 Task: Create a due date automation trigger when advanced on, on the monday before a card is due add fields without custom field "Resume" set to a number lower or equal to 1 and greater or equal to 10 at 11:00 AM.
Action: Mouse moved to (558, 295)
Screenshot: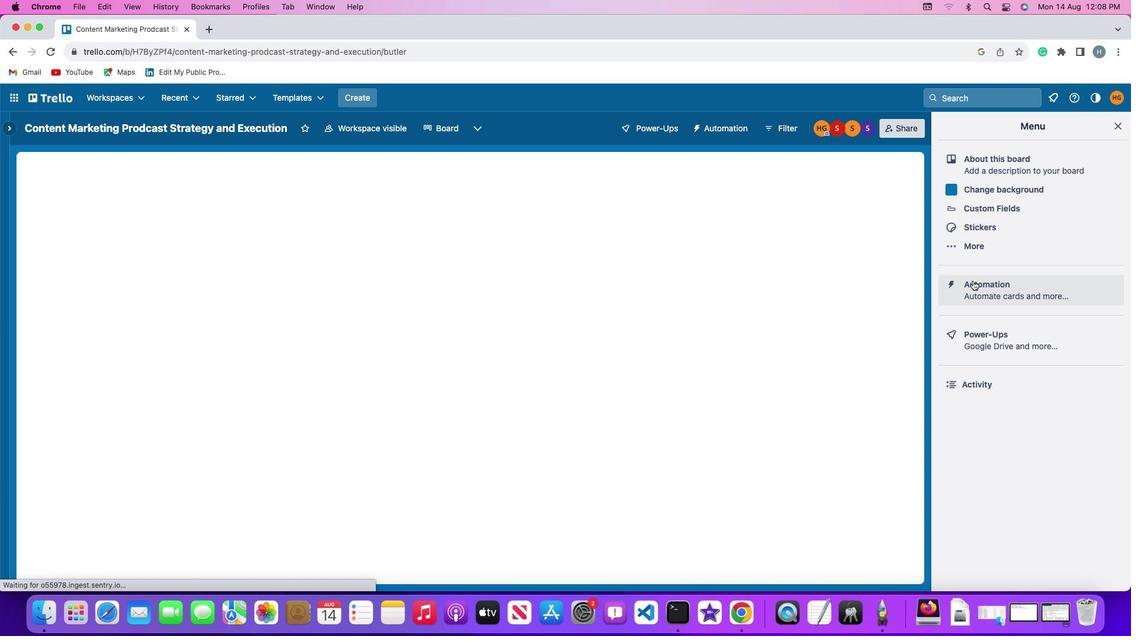 
Action: Mouse pressed left at (558, 295)
Screenshot: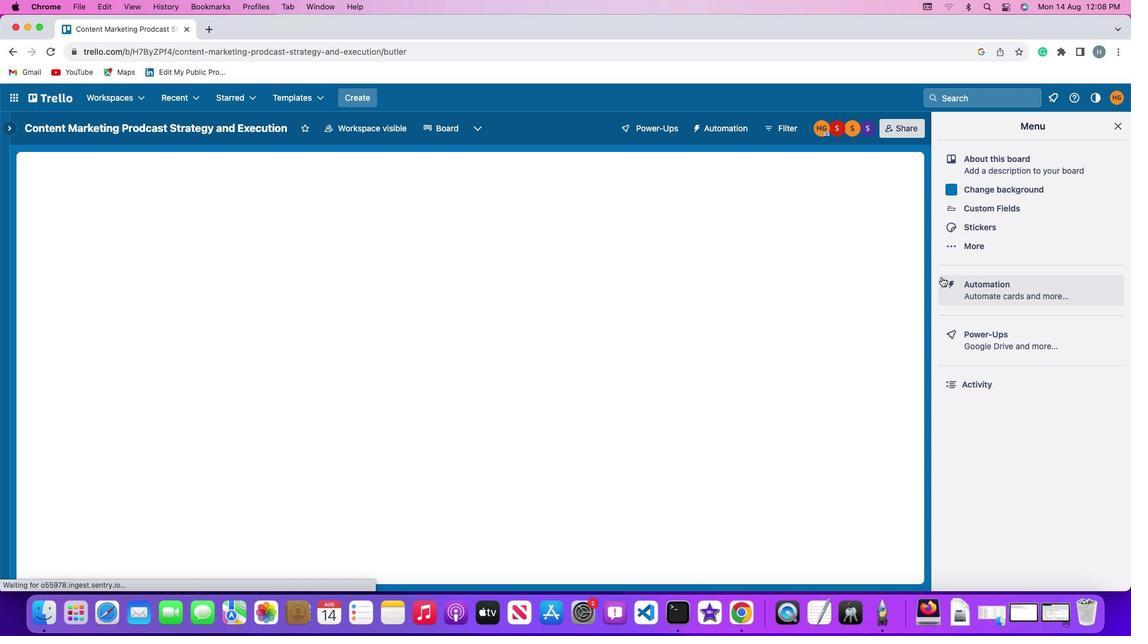 
Action: Mouse moved to (558, 295)
Screenshot: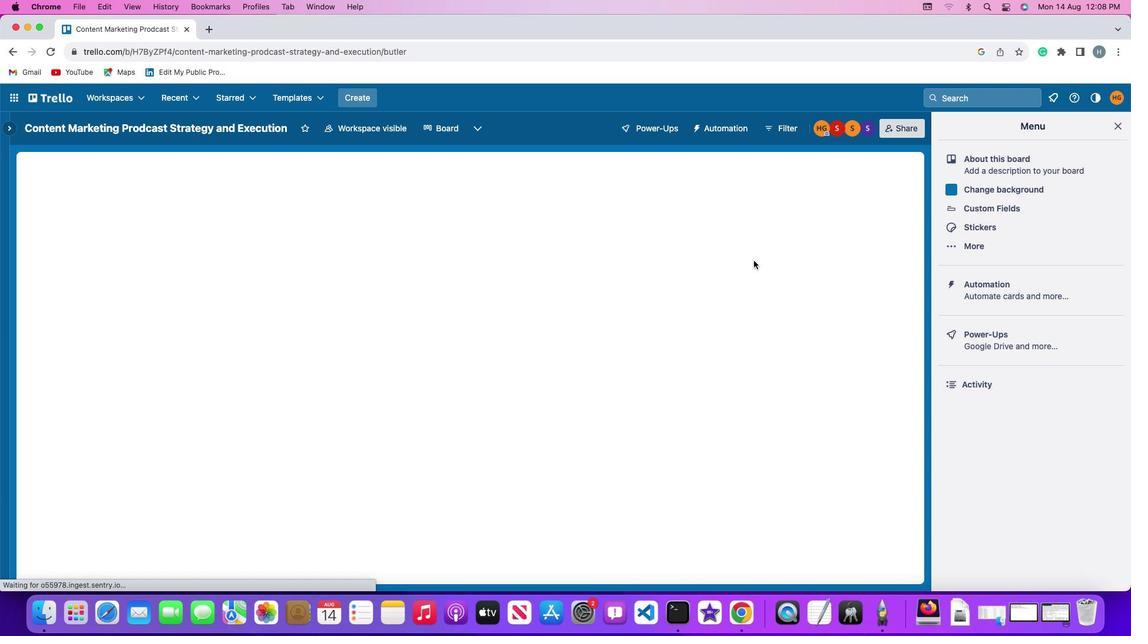 
Action: Mouse pressed left at (558, 295)
Screenshot: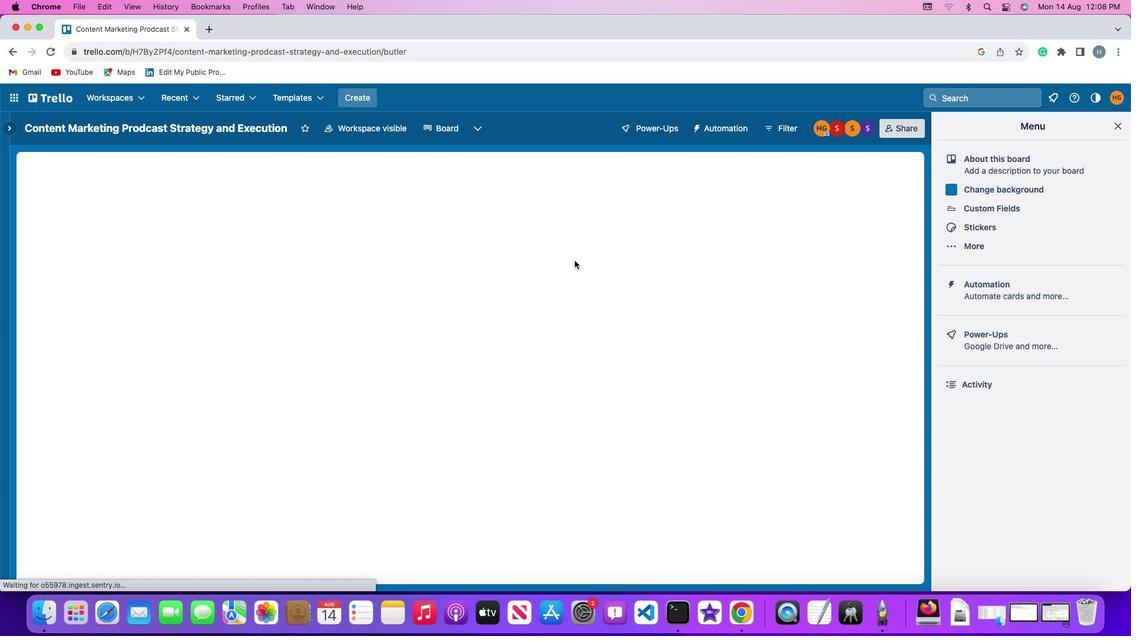 
Action: Mouse moved to (454, 293)
Screenshot: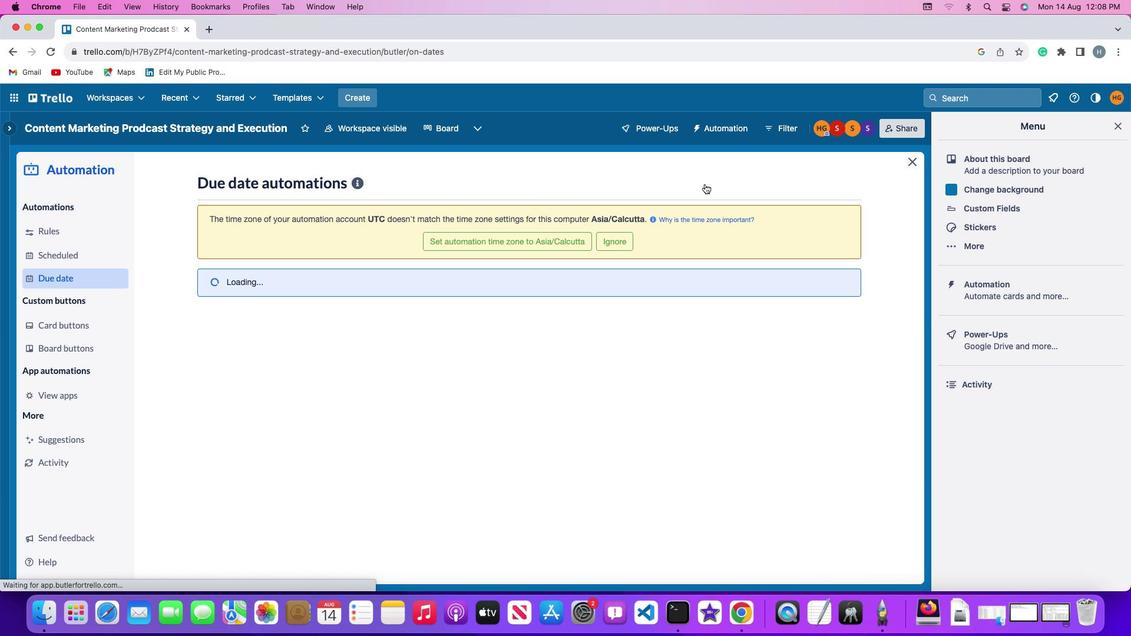 
Action: Mouse pressed left at (454, 293)
Screenshot: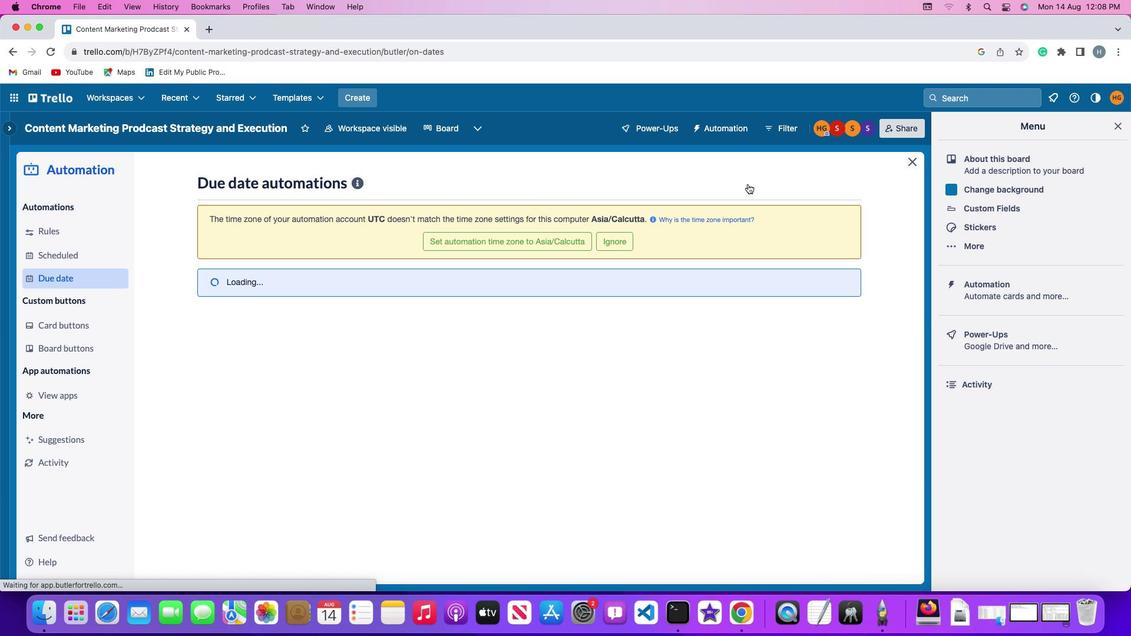 
Action: Mouse moved to (539, 205)
Screenshot: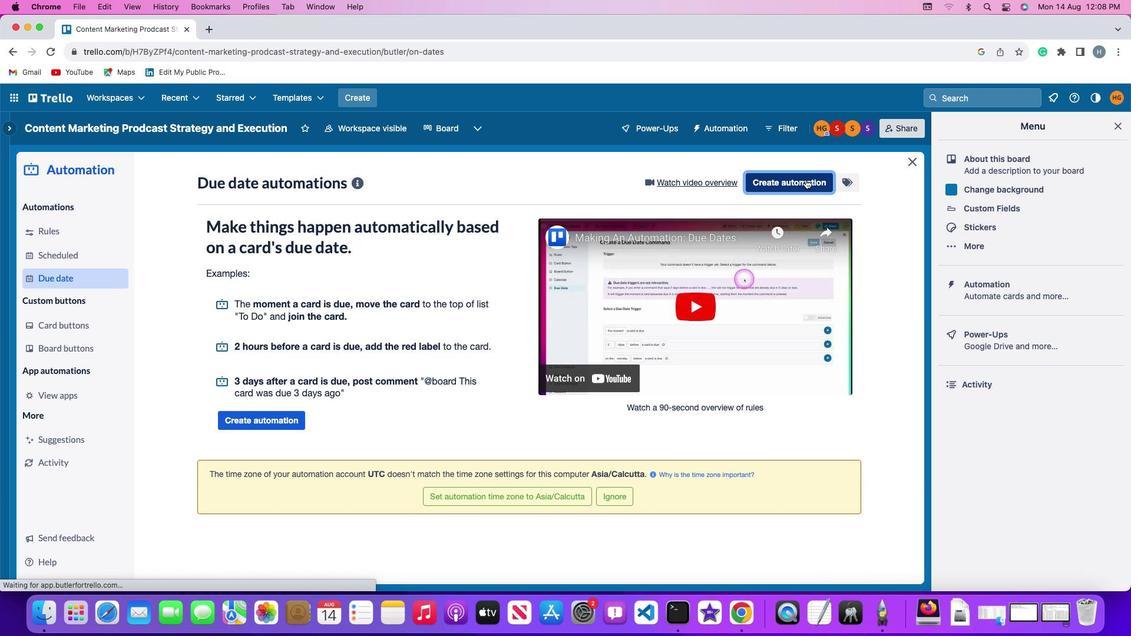 
Action: Mouse pressed left at (539, 205)
Screenshot: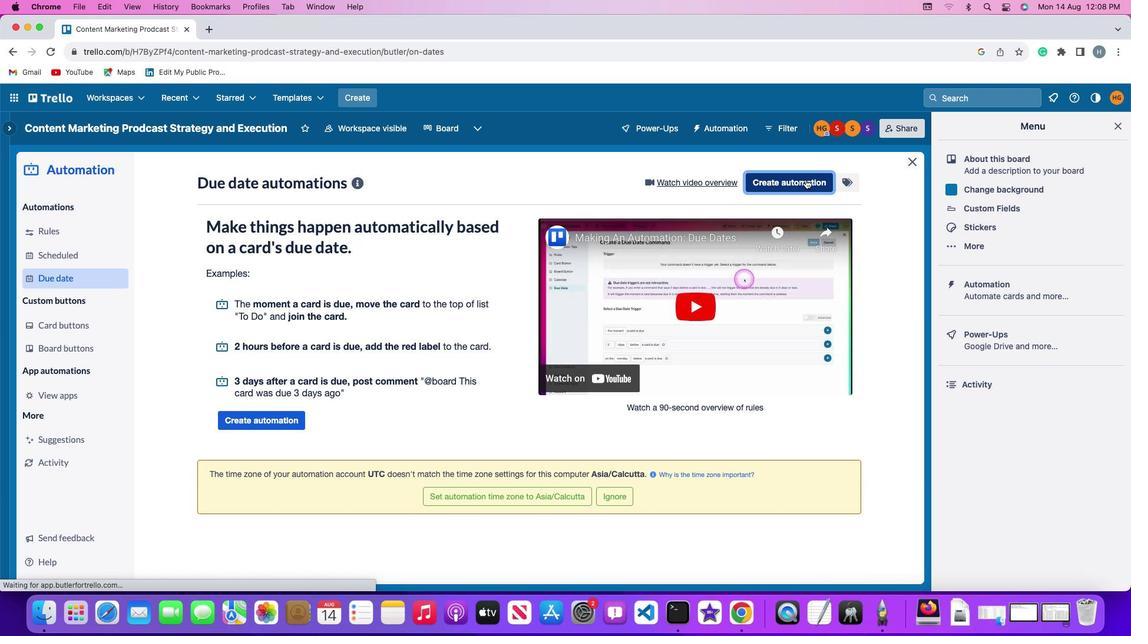 
Action: Mouse moved to (472, 305)
Screenshot: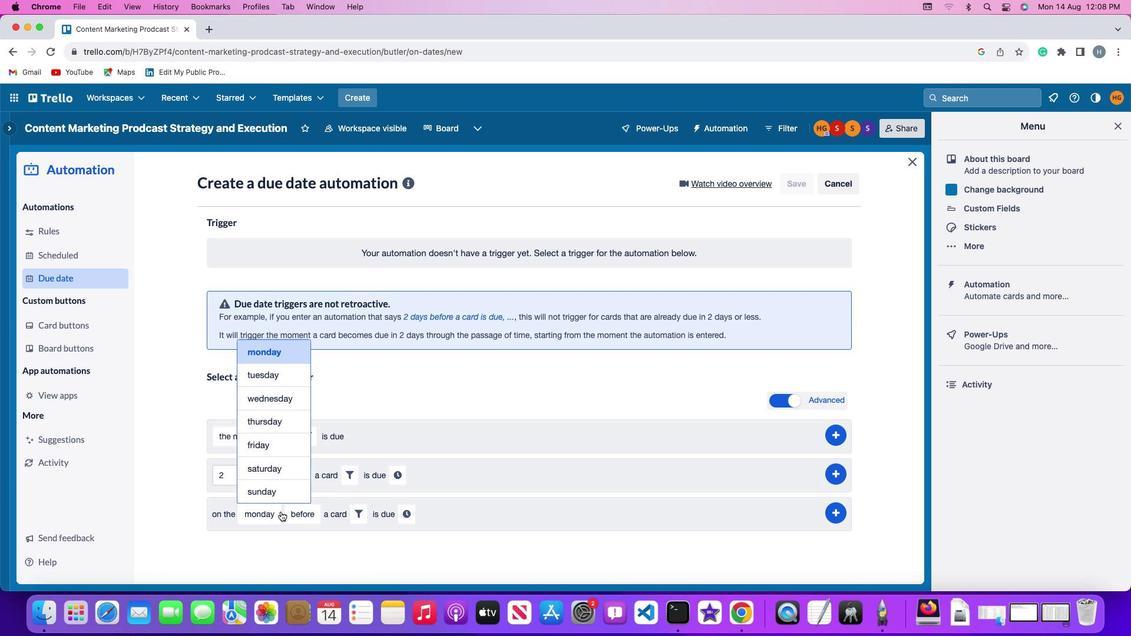 
Action: Mouse pressed left at (472, 305)
Screenshot: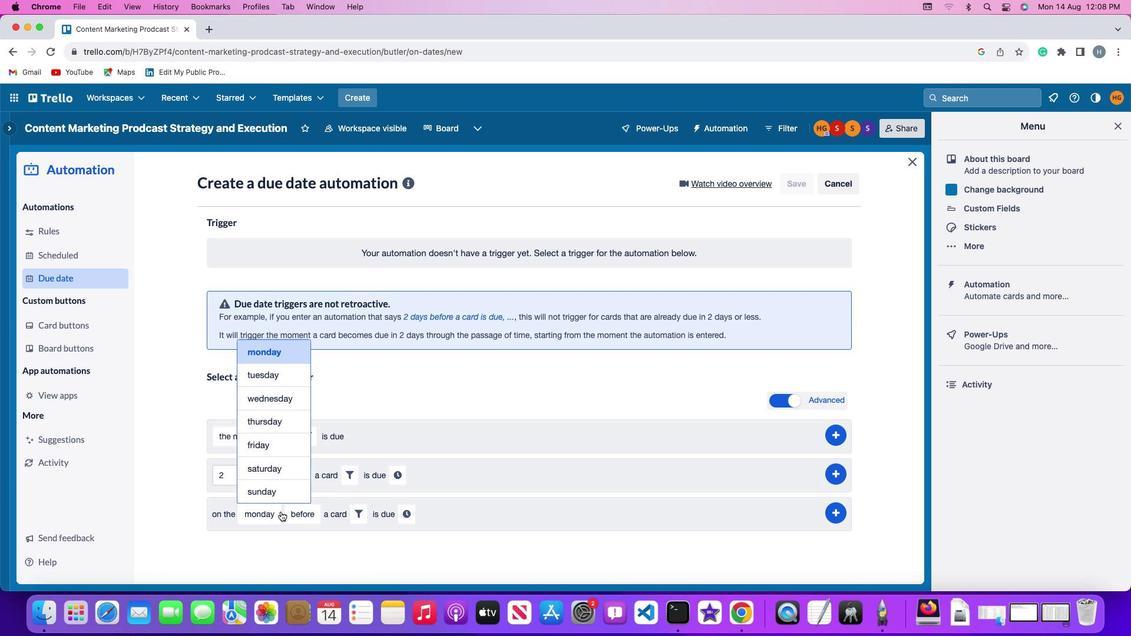
Action: Mouse moved to (478, 507)
Screenshot: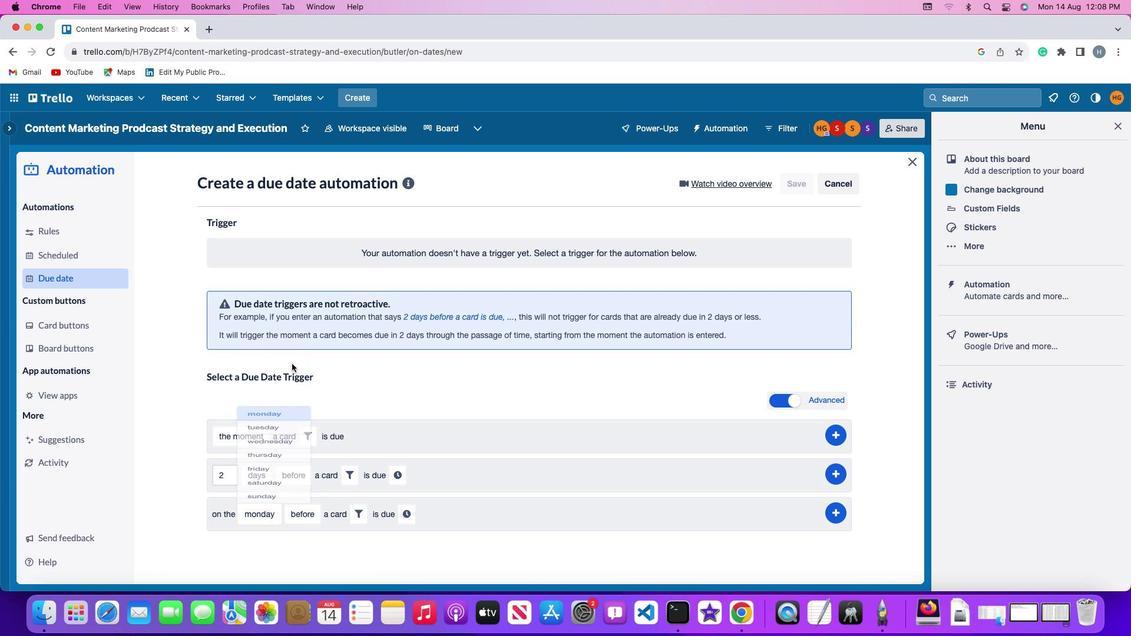 
Action: Mouse pressed left at (478, 507)
Screenshot: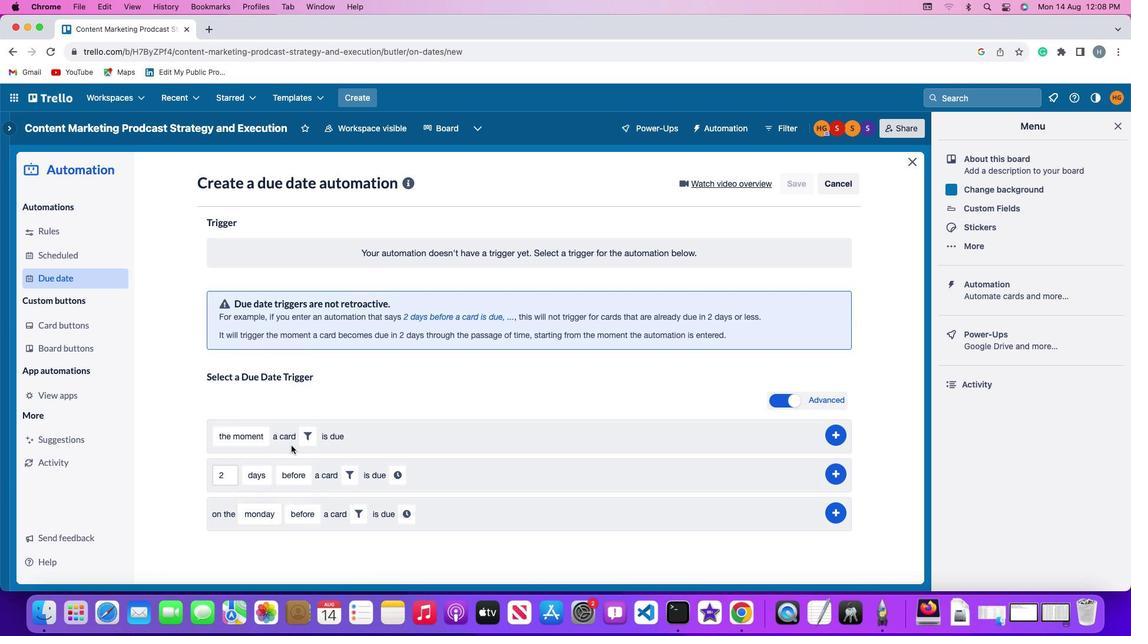 
Action: Mouse moved to (480, 355)
Screenshot: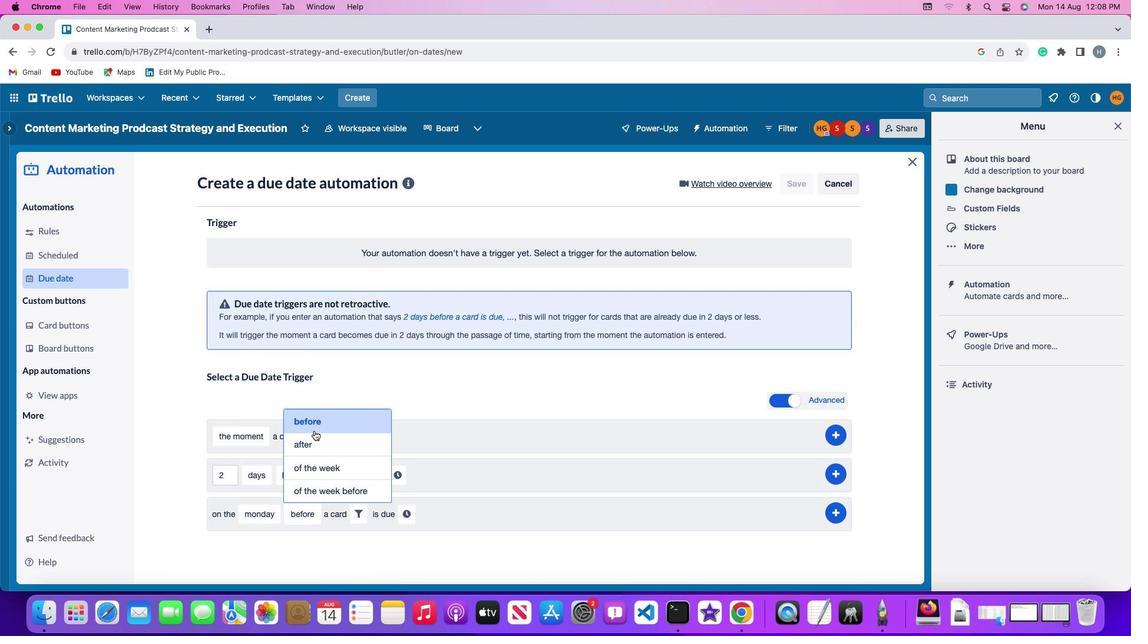 
Action: Mouse pressed left at (480, 355)
Screenshot: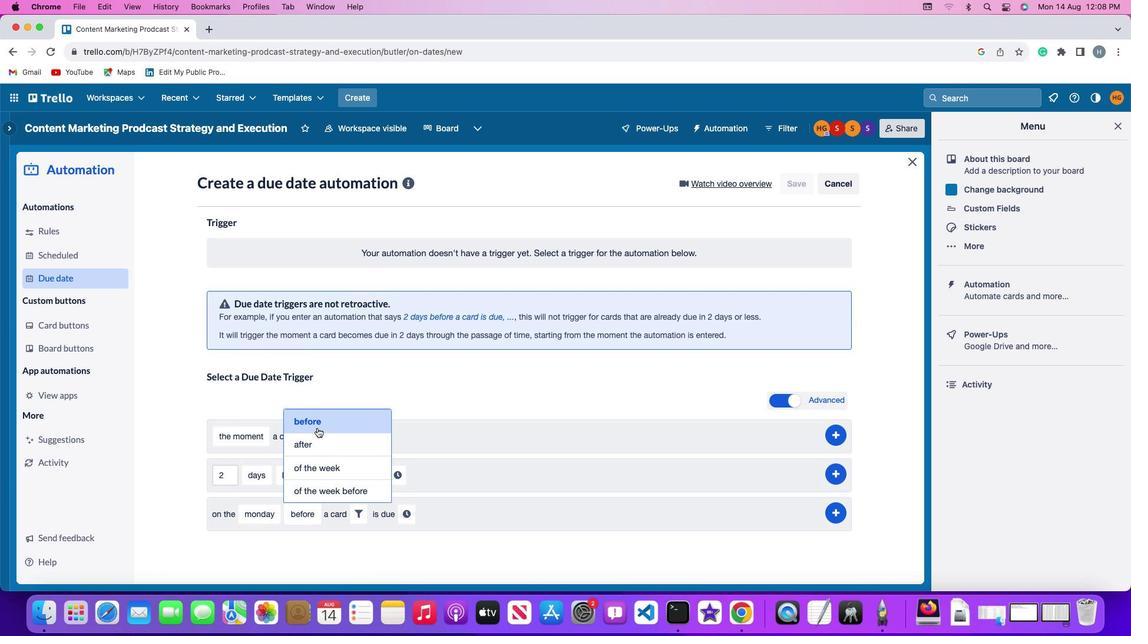 
Action: Mouse moved to (481, 510)
Screenshot: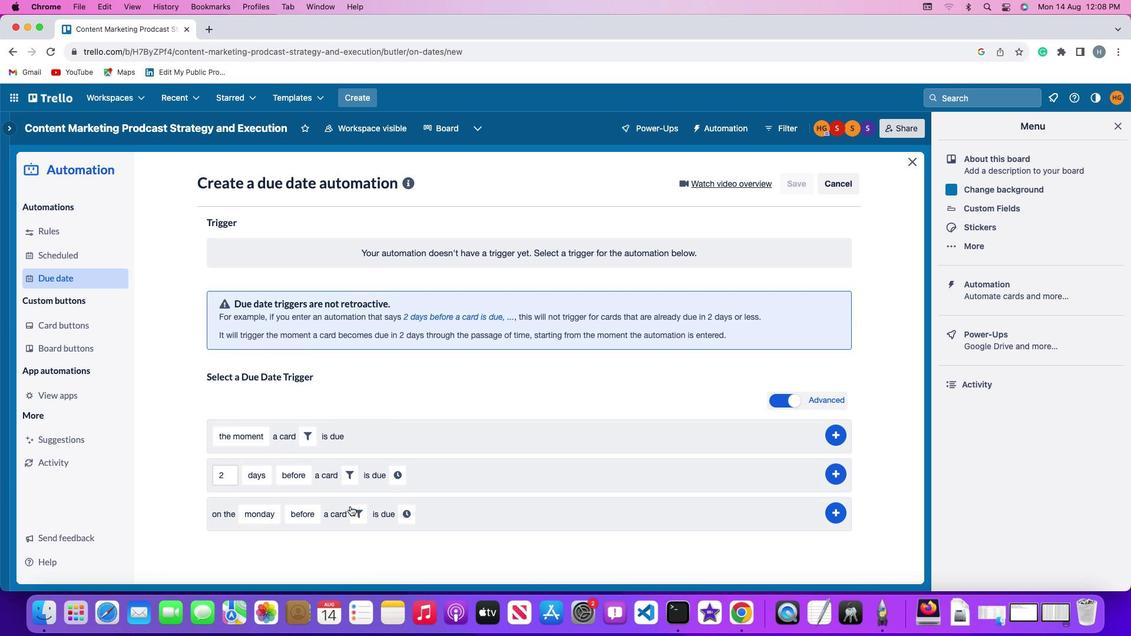 
Action: Mouse pressed left at (481, 510)
Screenshot: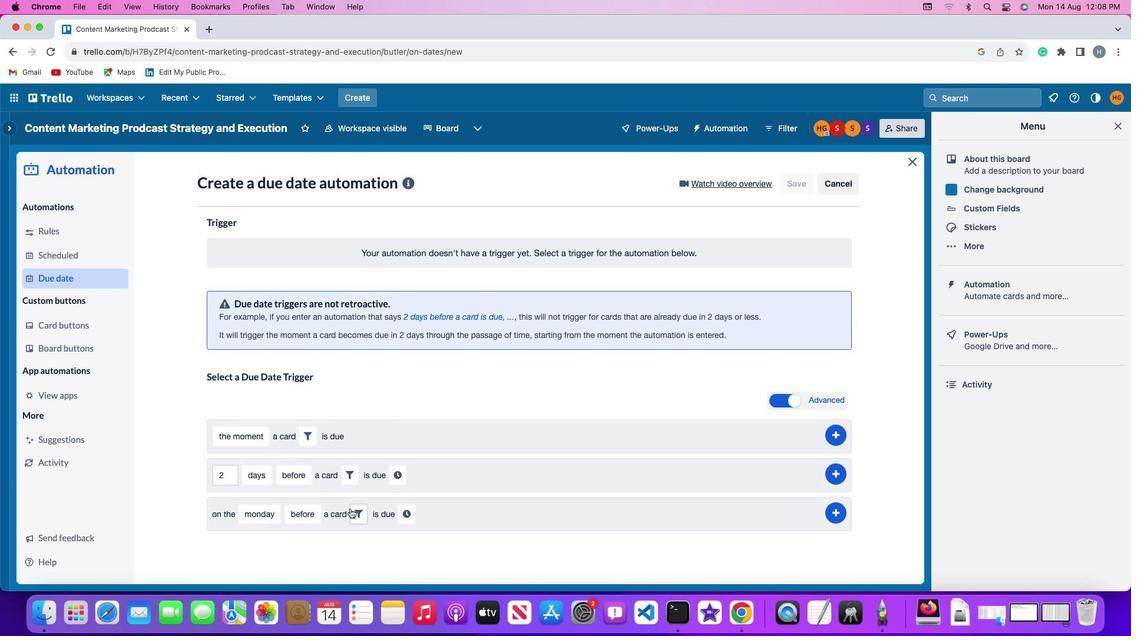 
Action: Mouse moved to (483, 425)
Screenshot: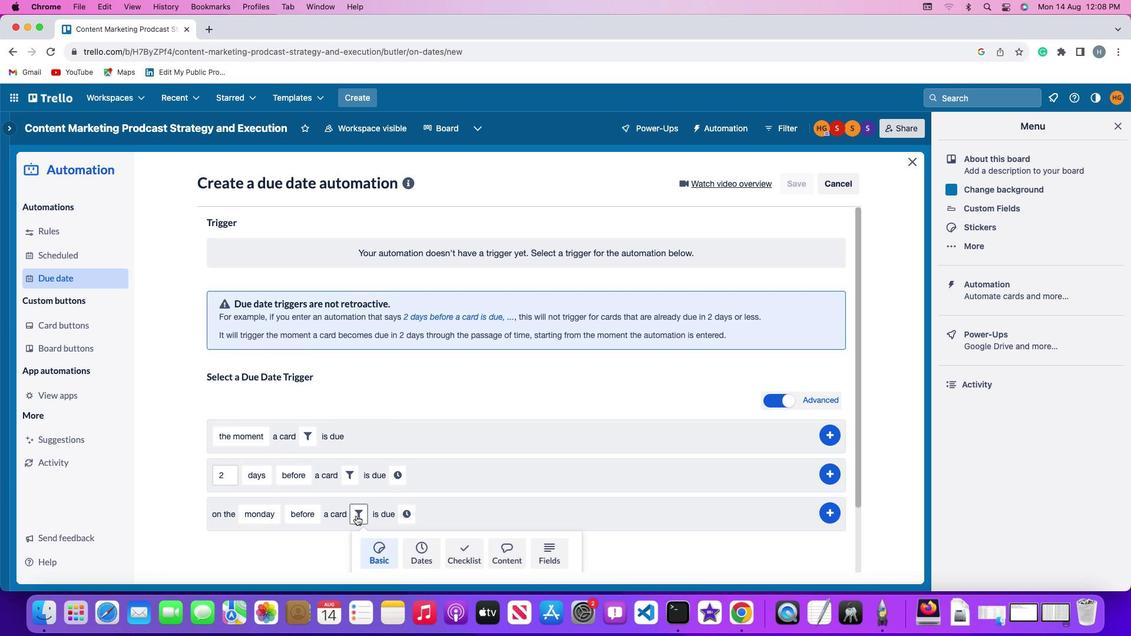 
Action: Mouse pressed left at (483, 425)
Screenshot: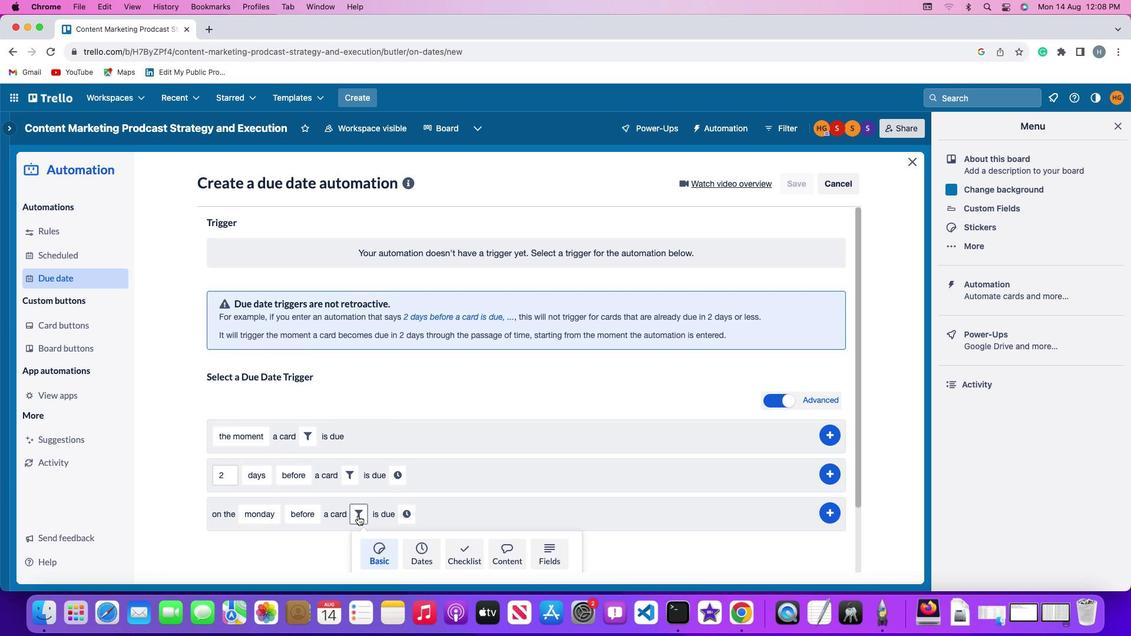 
Action: Mouse moved to (487, 510)
Screenshot: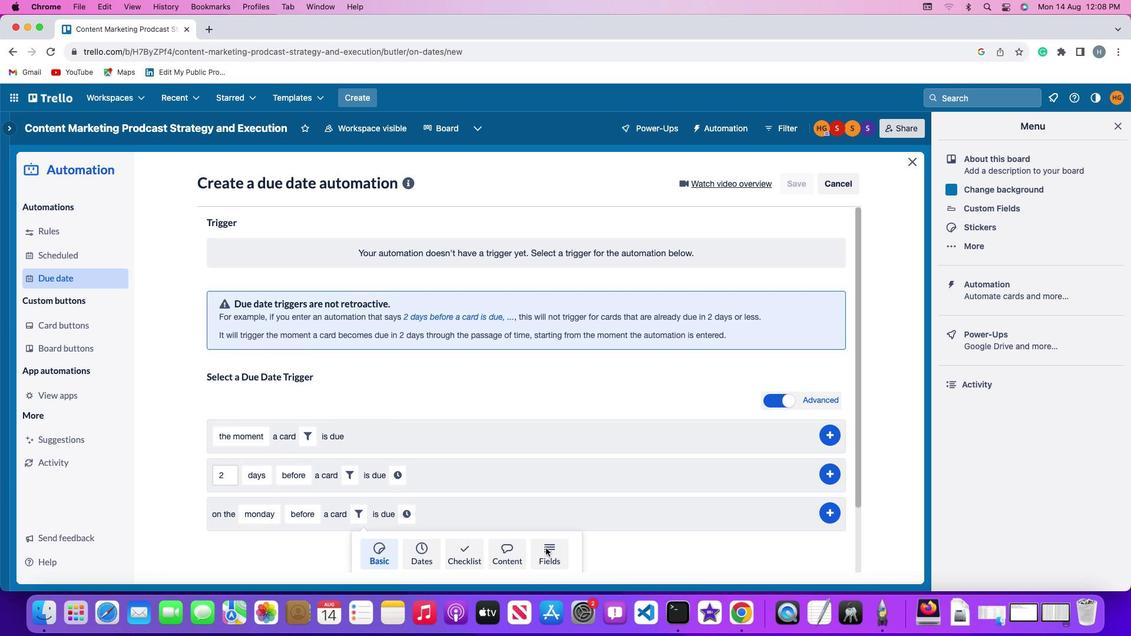 
Action: Mouse pressed left at (487, 510)
Screenshot: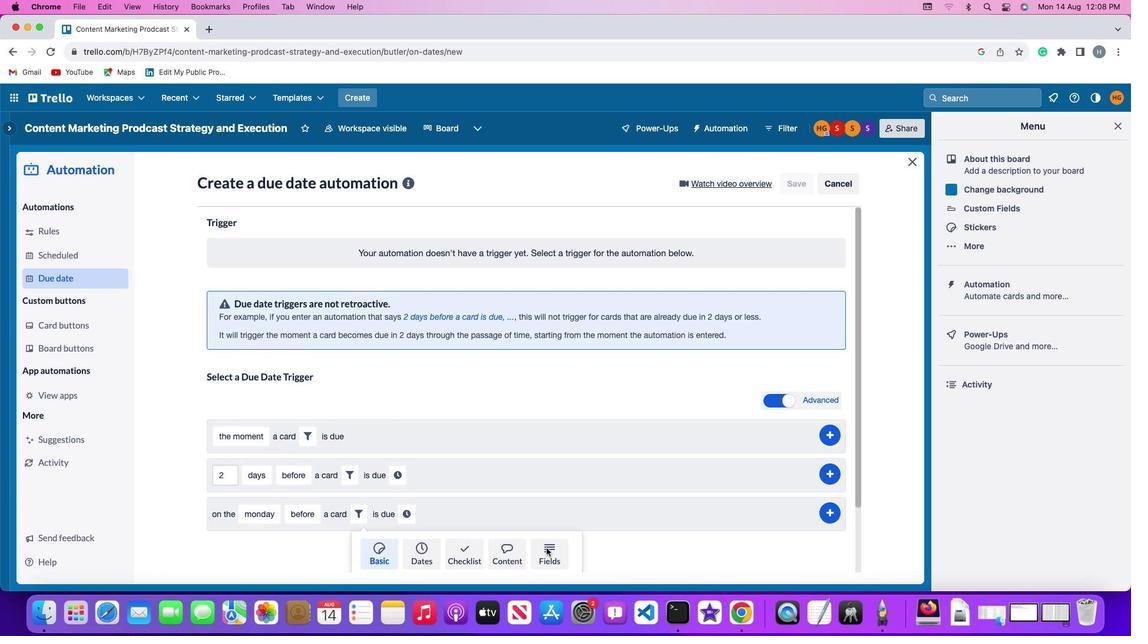 
Action: Mouse moved to (509, 540)
Screenshot: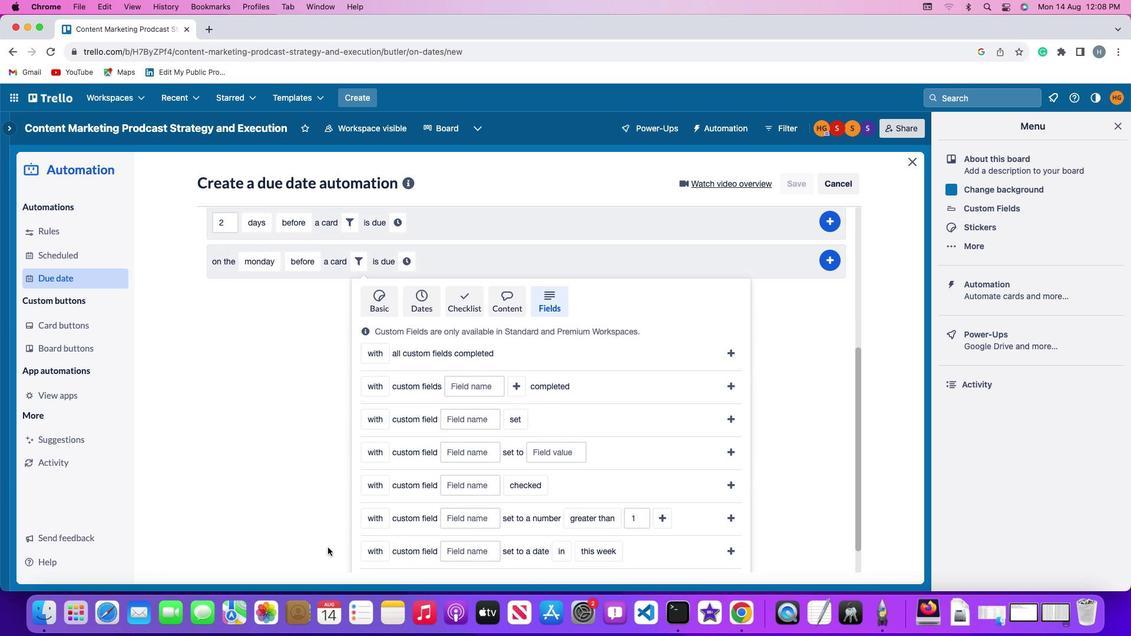 
Action: Mouse pressed left at (509, 540)
Screenshot: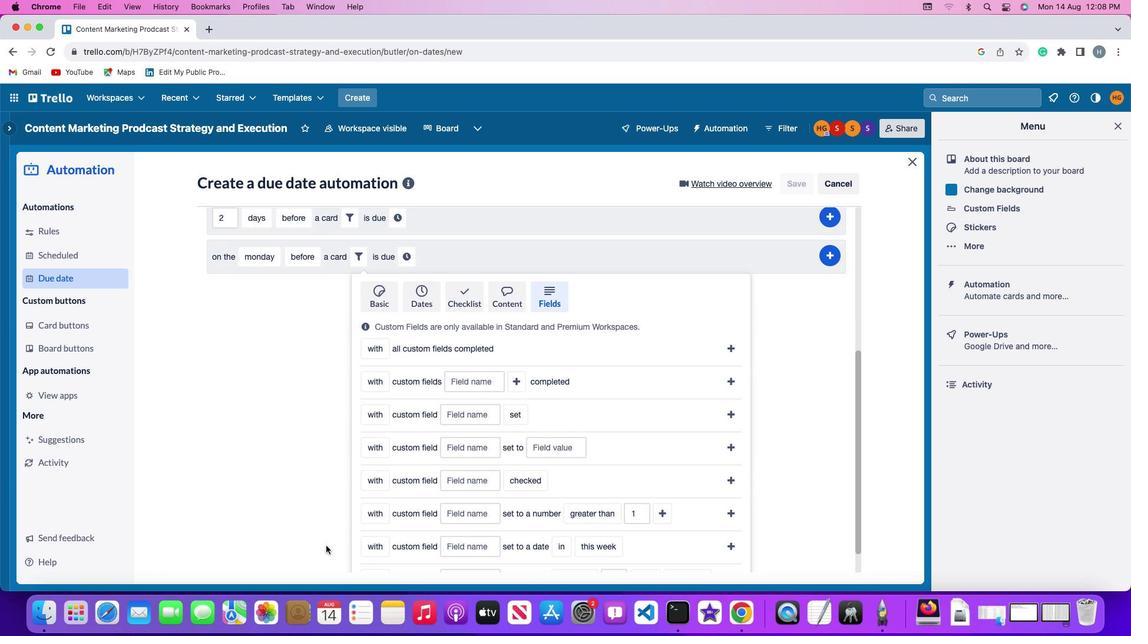 
Action: Mouse moved to (484, 543)
Screenshot: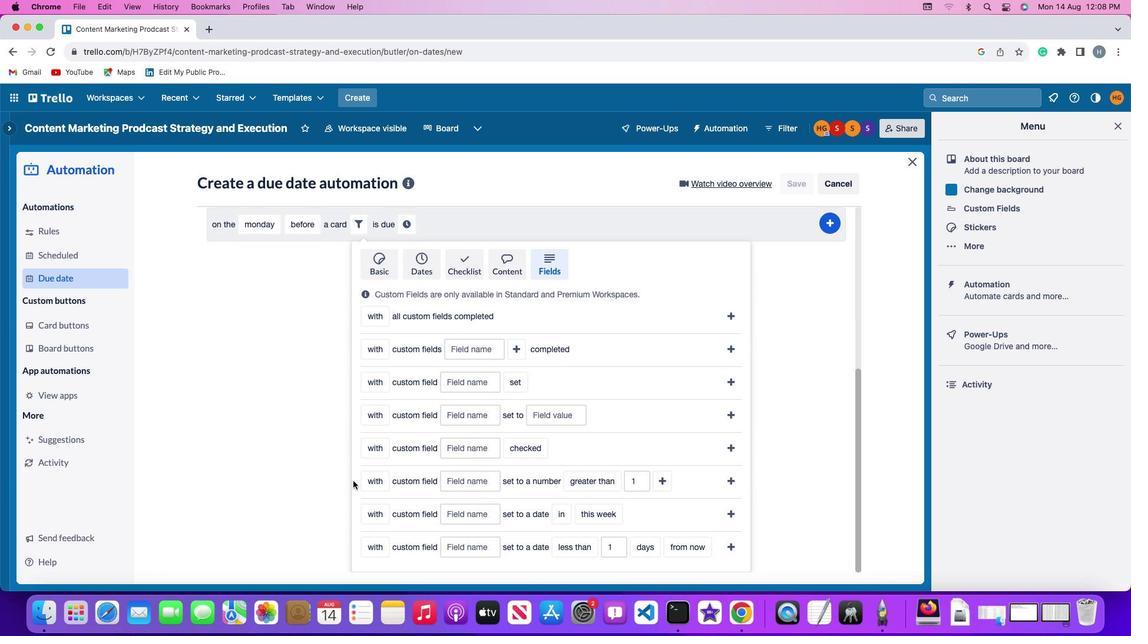 
Action: Mouse scrolled (484, 543) with delta (446, 38)
Screenshot: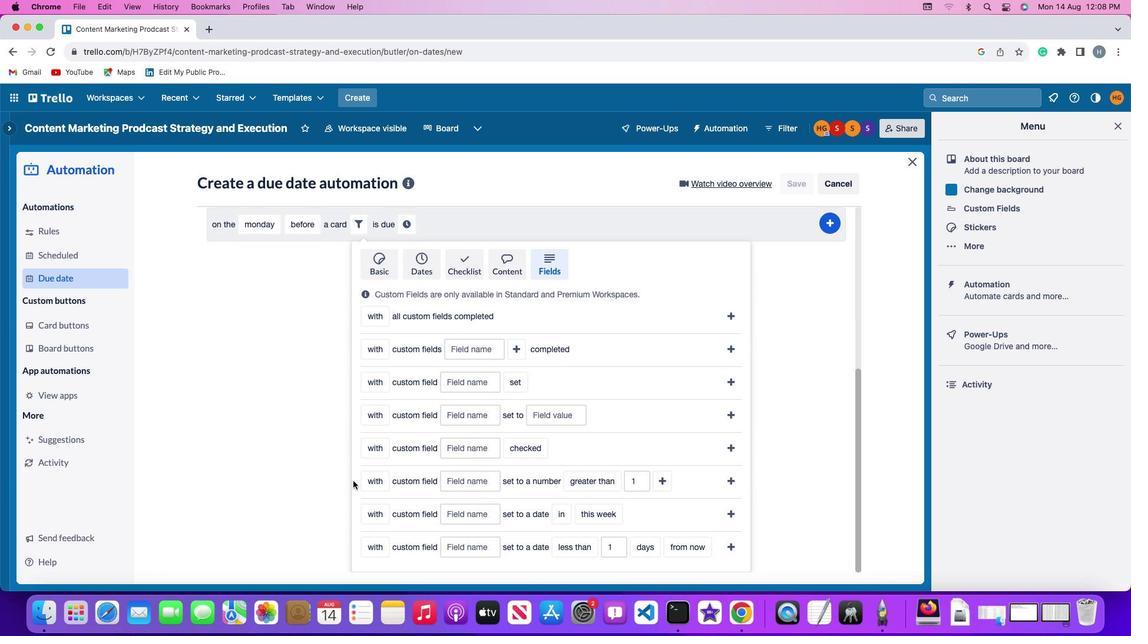 
Action: Mouse moved to (484, 543)
Screenshot: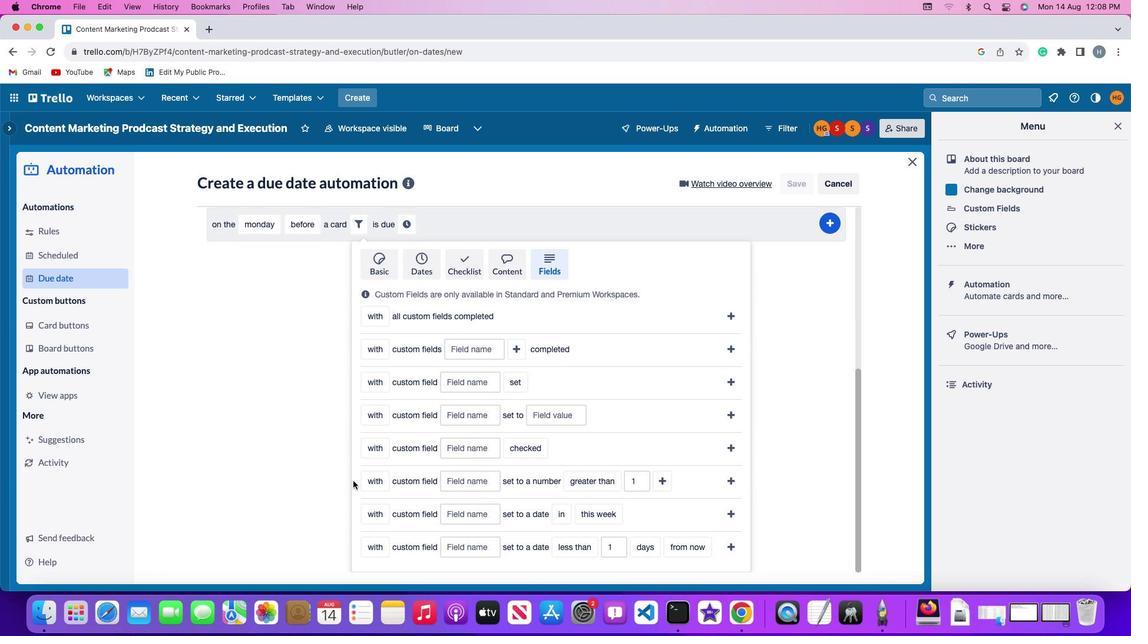 
Action: Mouse scrolled (484, 543) with delta (446, 38)
Screenshot: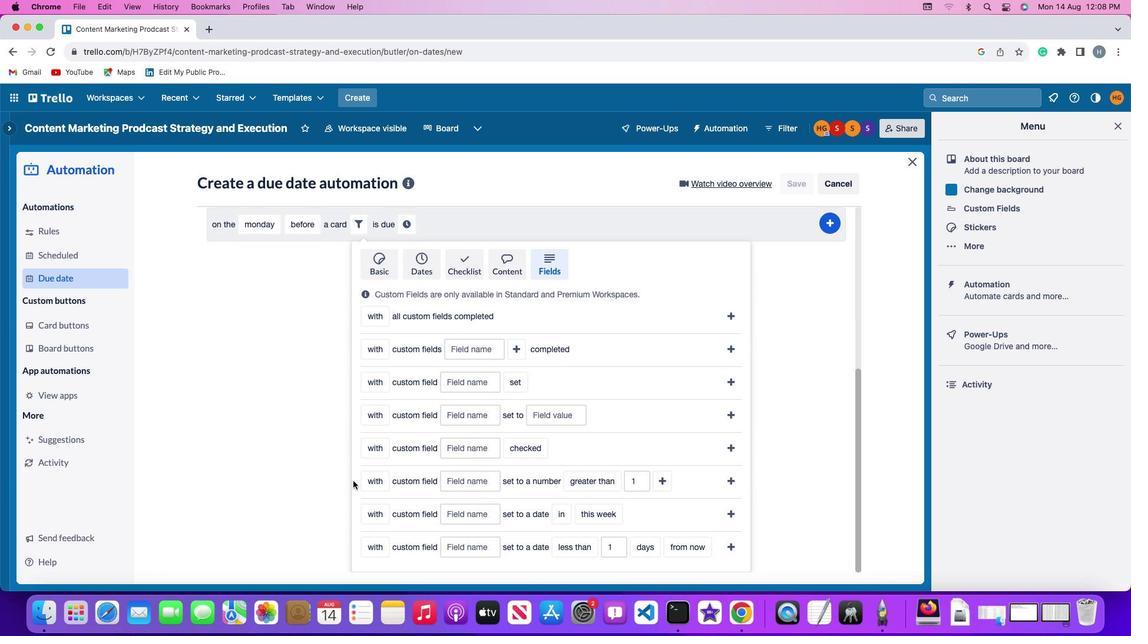 
Action: Mouse moved to (484, 542)
Screenshot: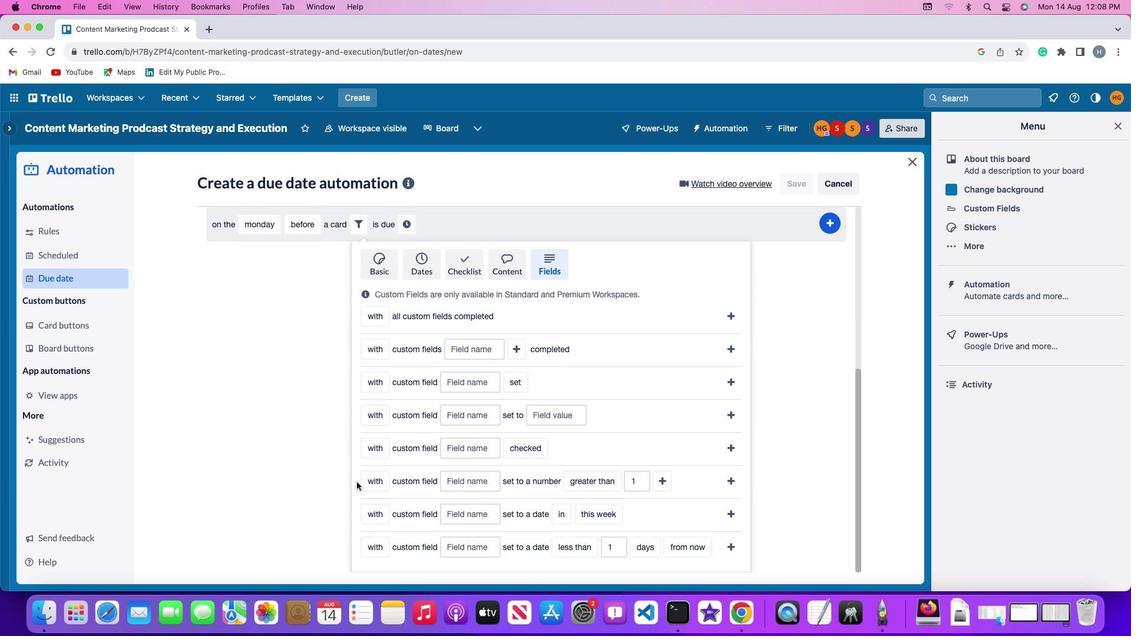 
Action: Mouse scrolled (484, 542) with delta (446, 38)
Screenshot: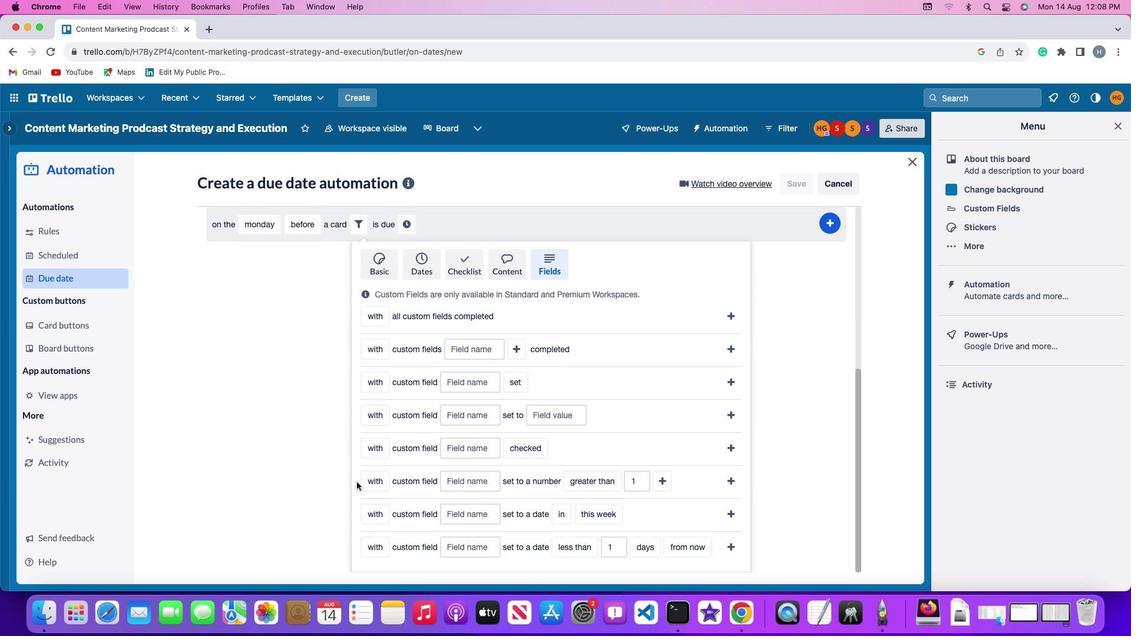 
Action: Mouse moved to (484, 541)
Screenshot: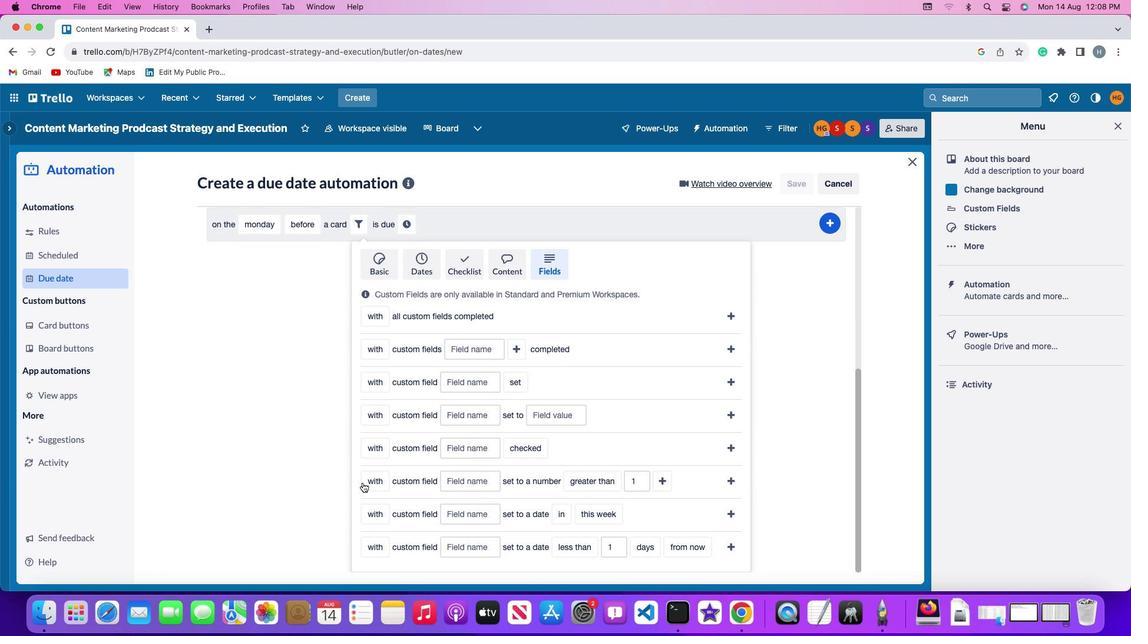 
Action: Mouse scrolled (484, 541) with delta (446, 37)
Screenshot: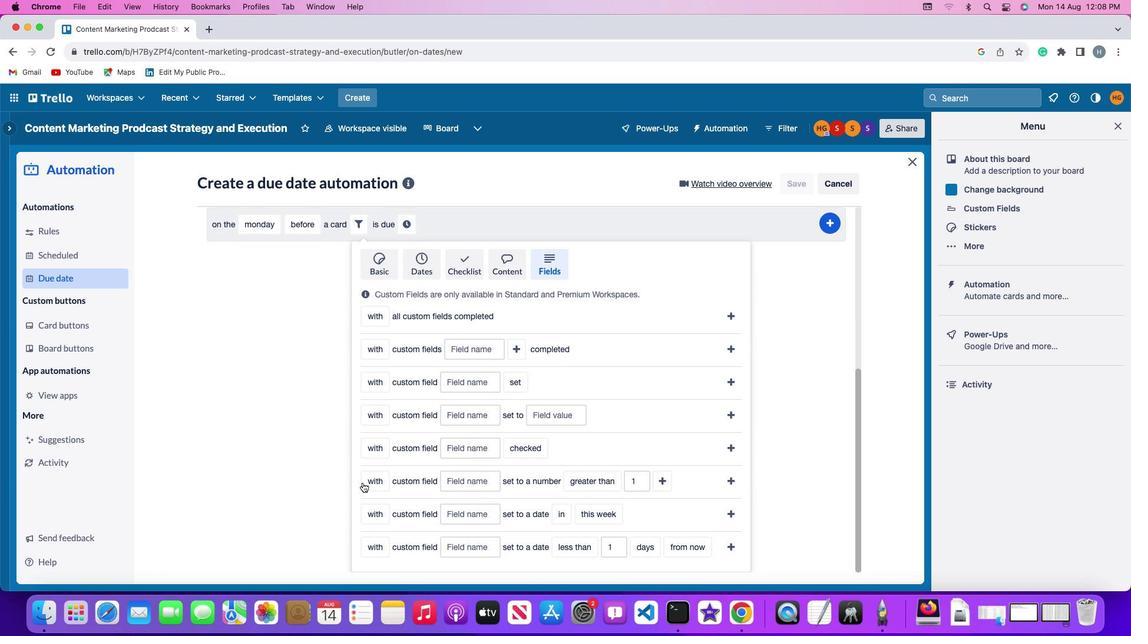 
Action: Mouse moved to (484, 540)
Screenshot: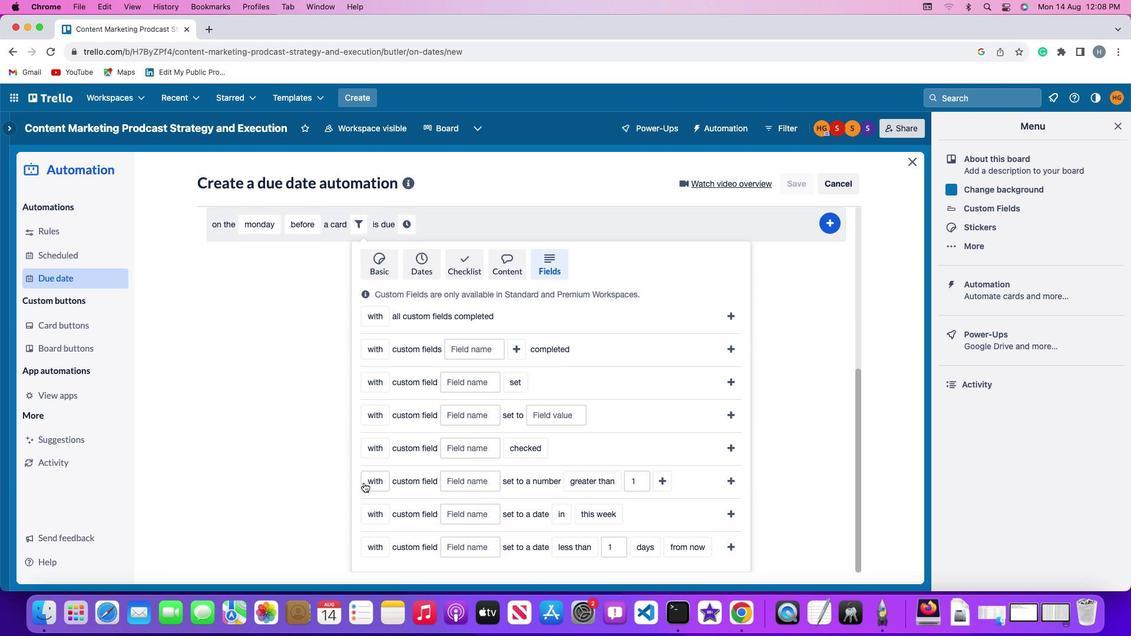 
Action: Mouse scrolled (484, 540) with delta (446, 38)
Screenshot: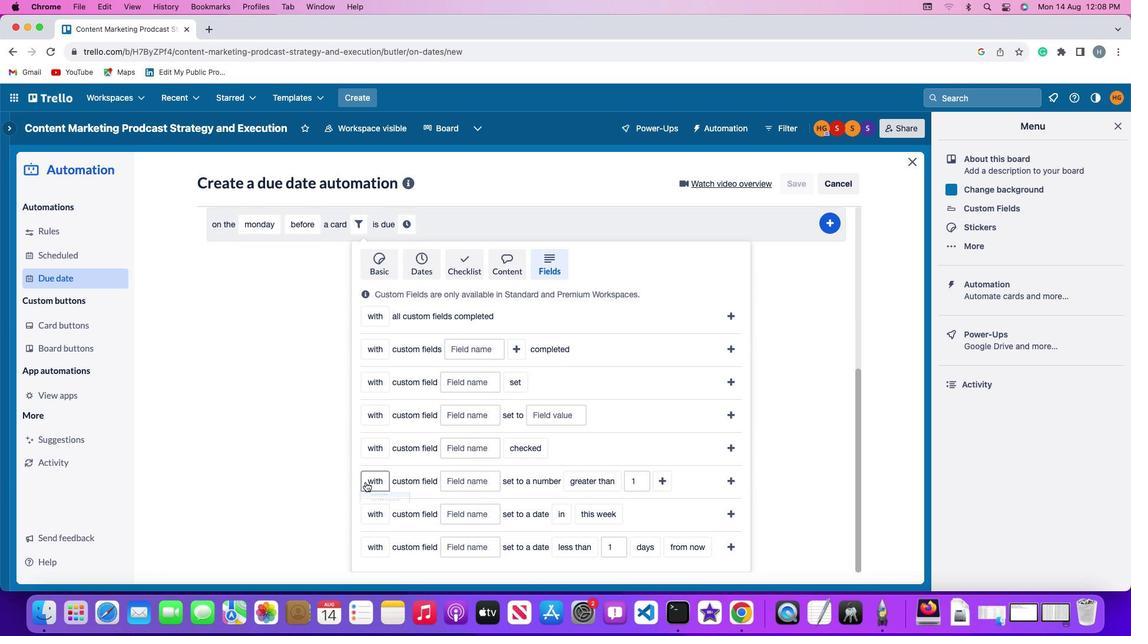 
Action: Mouse moved to (484, 540)
Screenshot: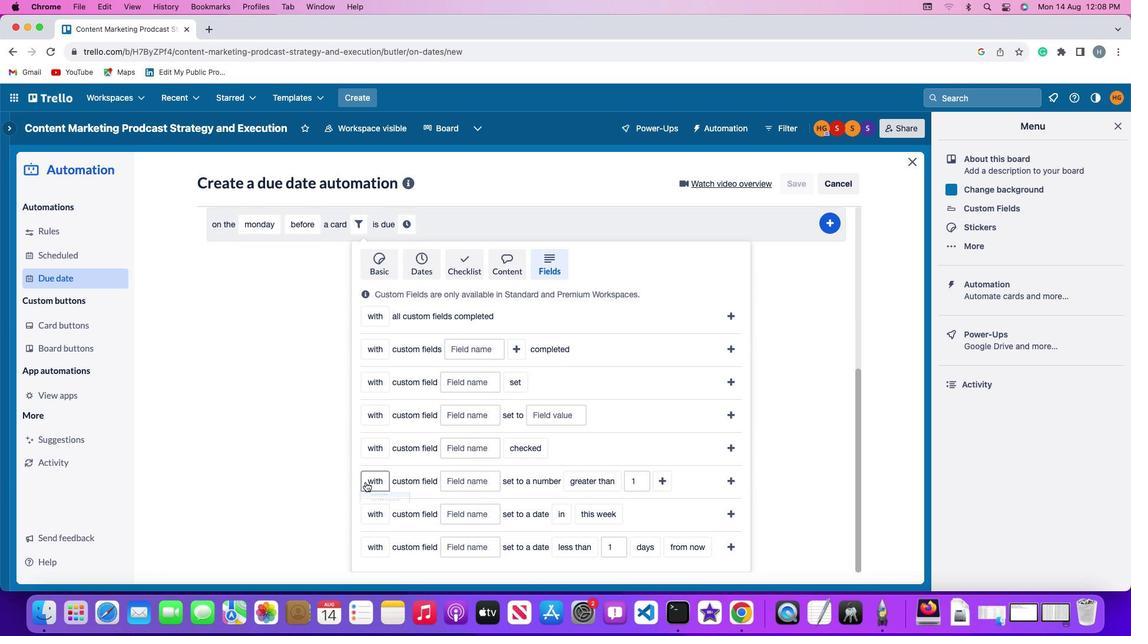 
Action: Mouse scrolled (484, 540) with delta (446, 38)
Screenshot: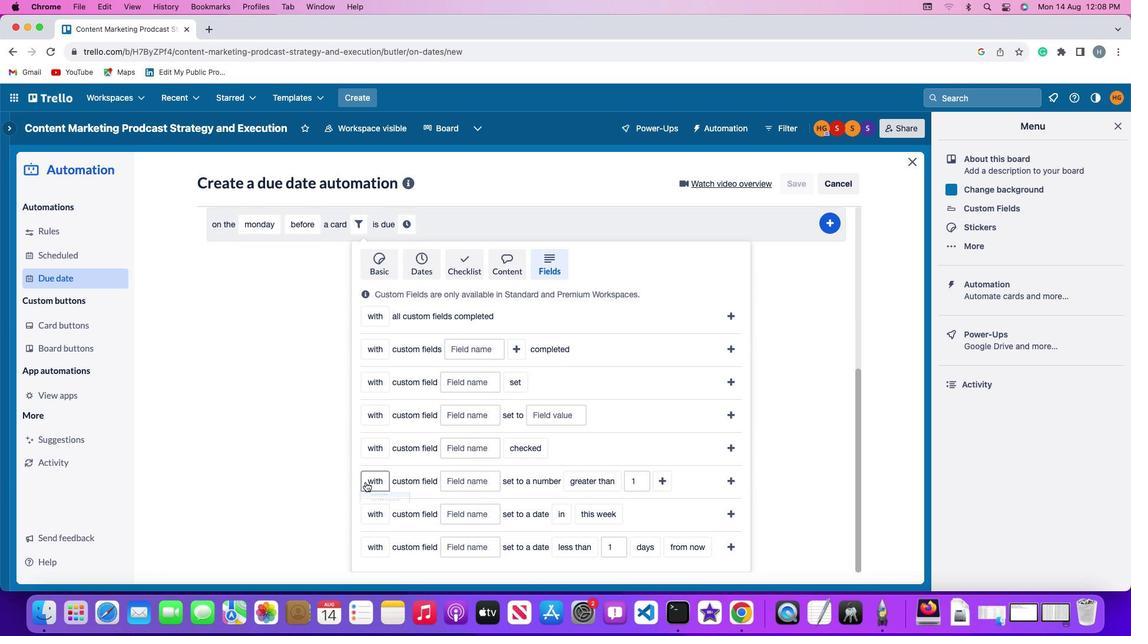
Action: Mouse moved to (484, 540)
Screenshot: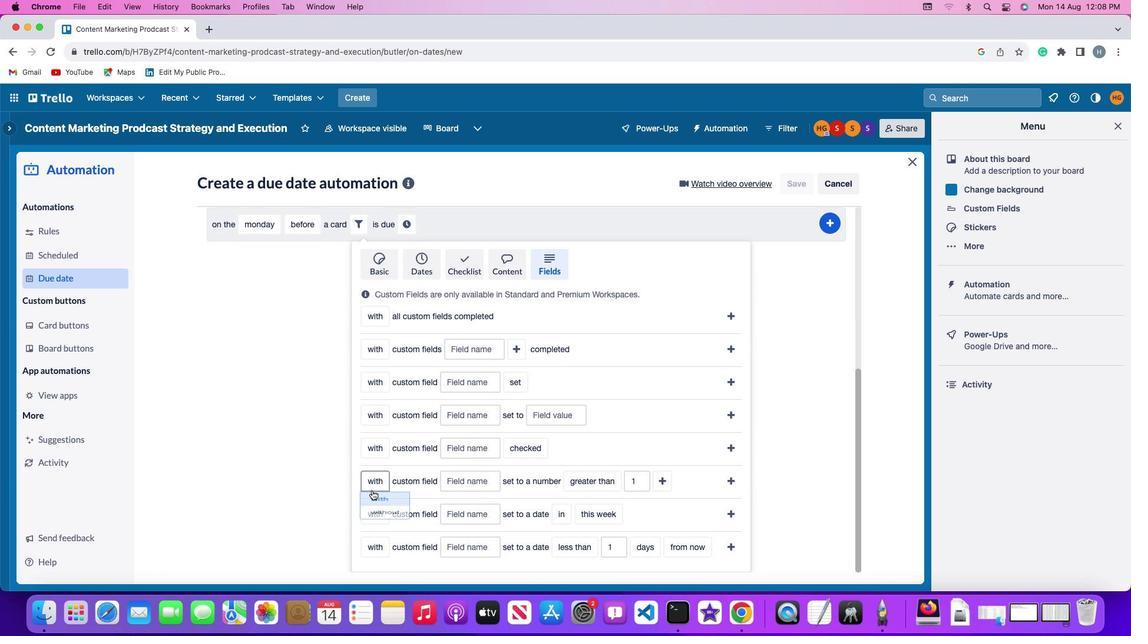 
Action: Mouse scrolled (484, 540) with delta (446, 38)
Screenshot: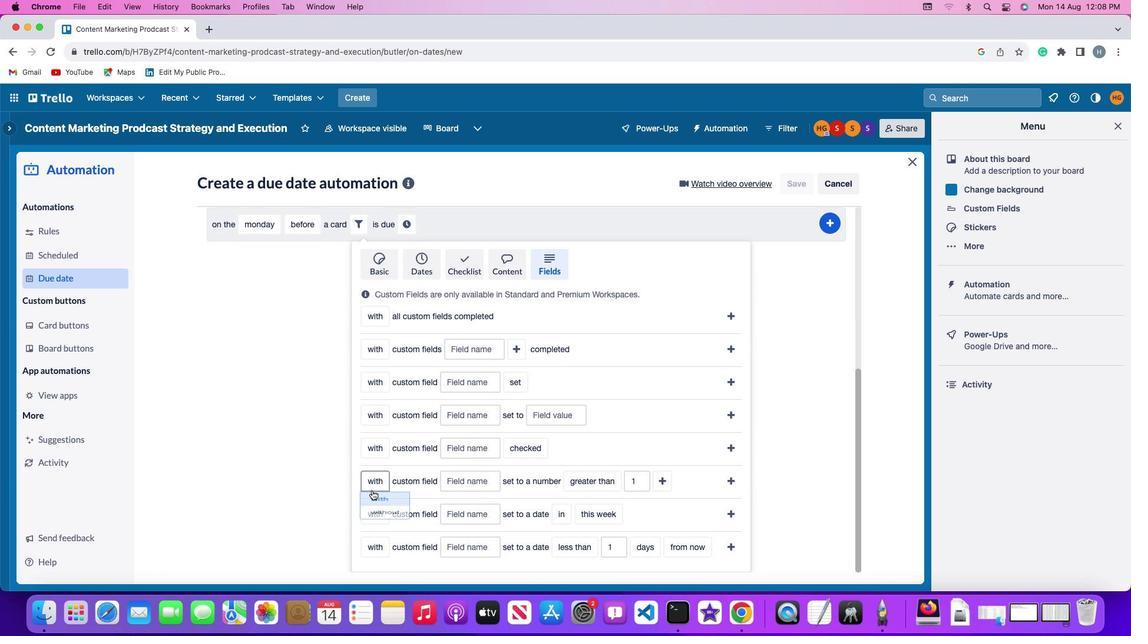
Action: Mouse moved to (484, 540)
Screenshot: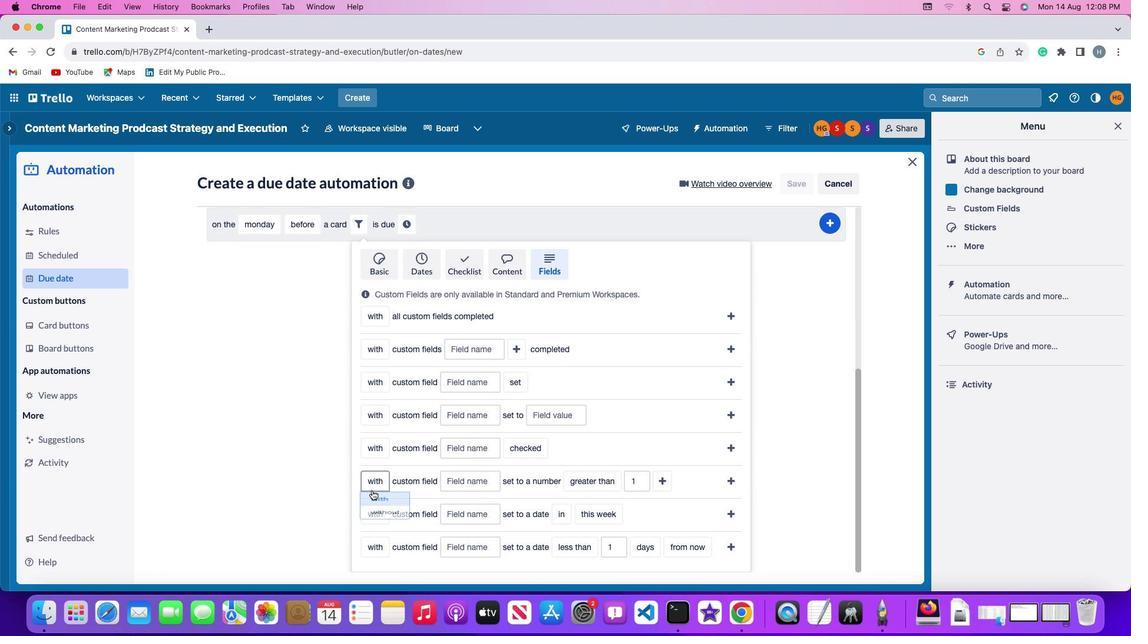 
Action: Mouse scrolled (484, 540) with delta (446, 37)
Screenshot: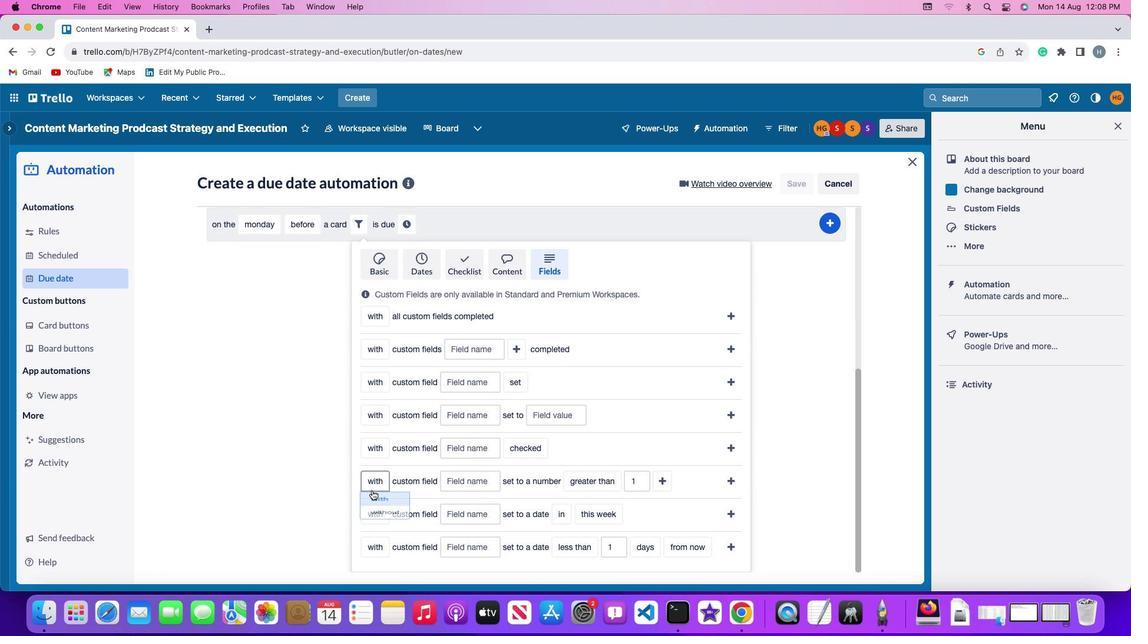 
Action: Mouse moved to (484, 540)
Screenshot: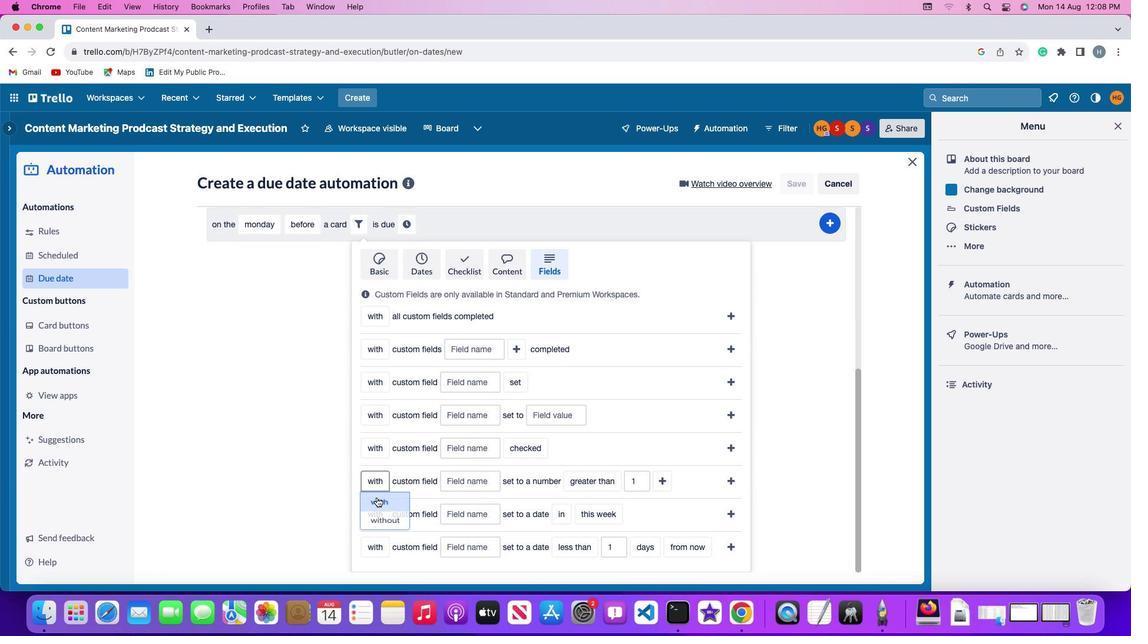 
Action: Mouse scrolled (484, 540) with delta (446, 36)
Screenshot: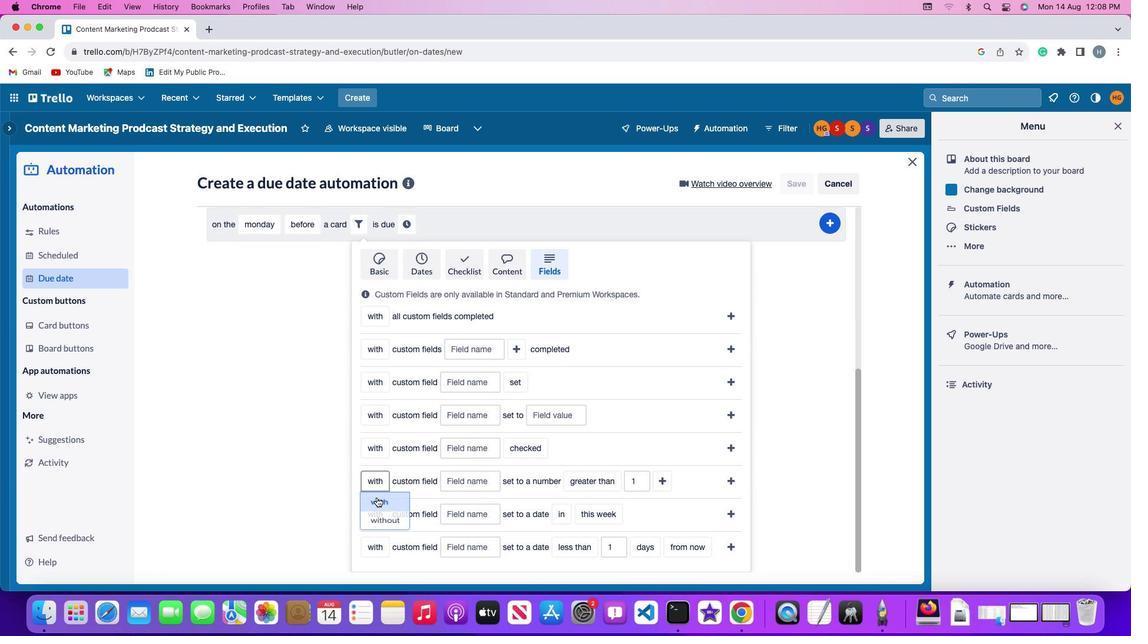
Action: Mouse moved to (483, 539)
Screenshot: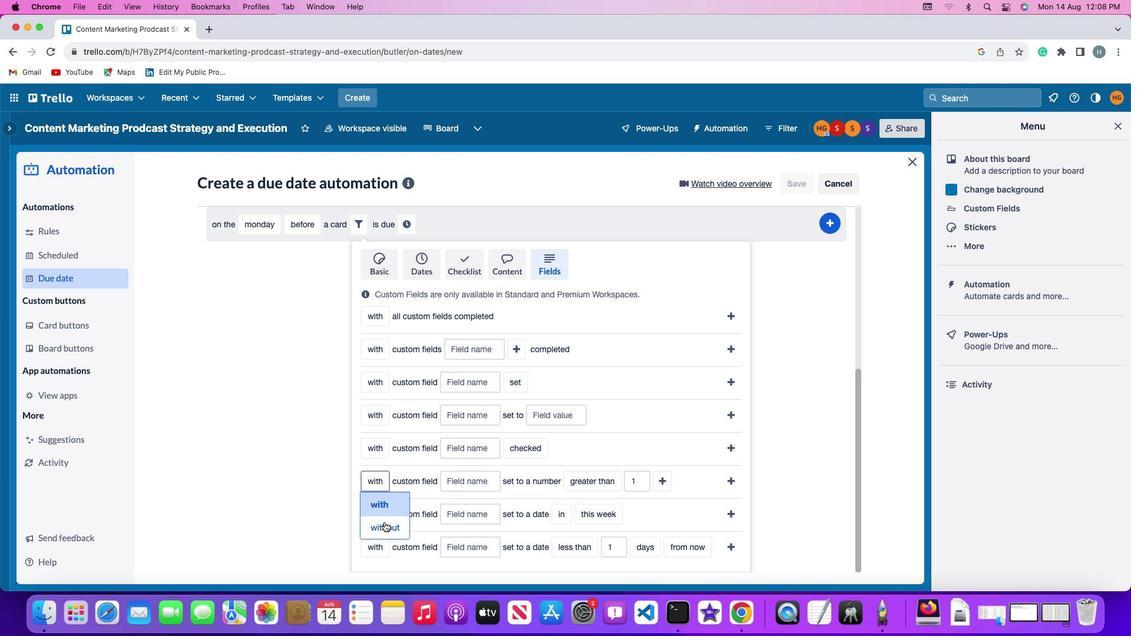 
Action: Mouse scrolled (483, 539) with delta (446, 38)
Screenshot: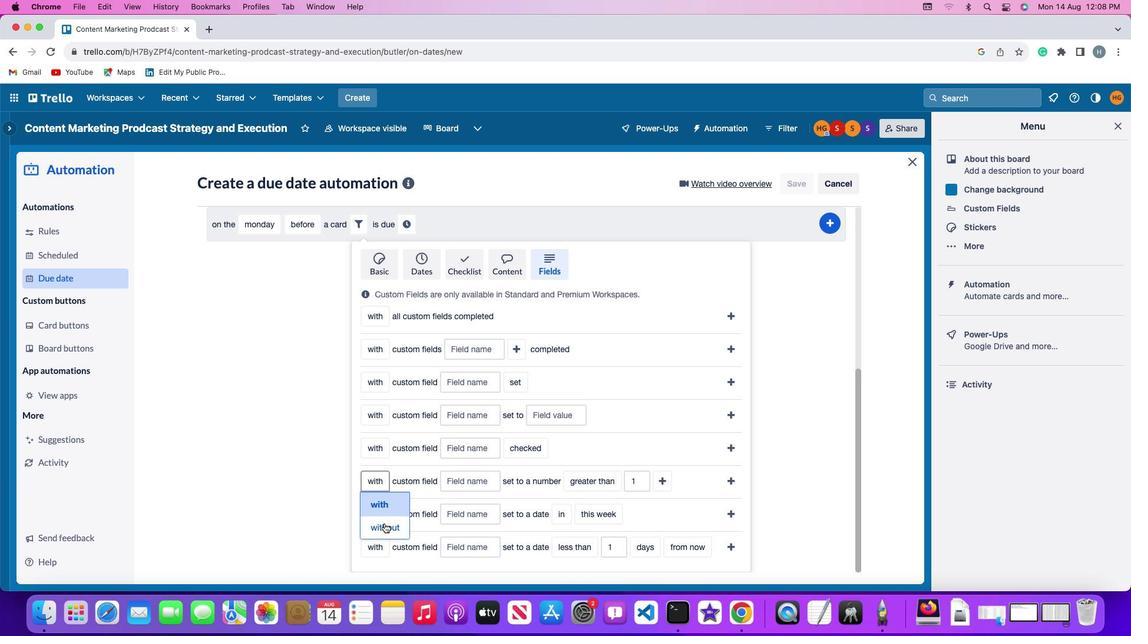 
Action: Mouse scrolled (483, 539) with delta (446, 38)
Screenshot: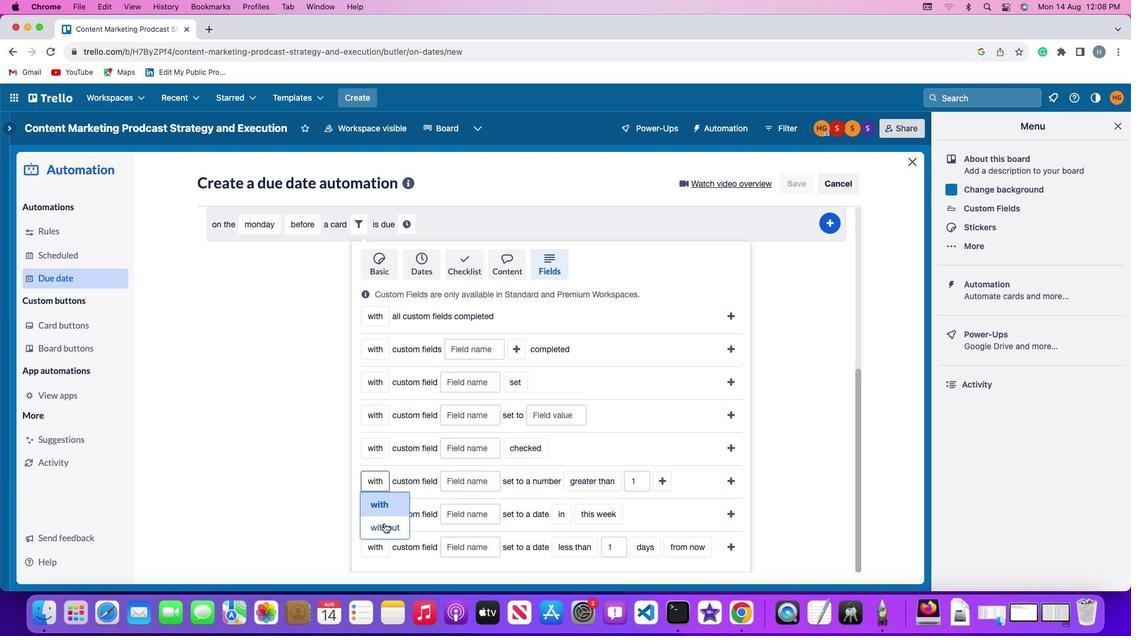 
Action: Mouse scrolled (483, 539) with delta (446, 38)
Screenshot: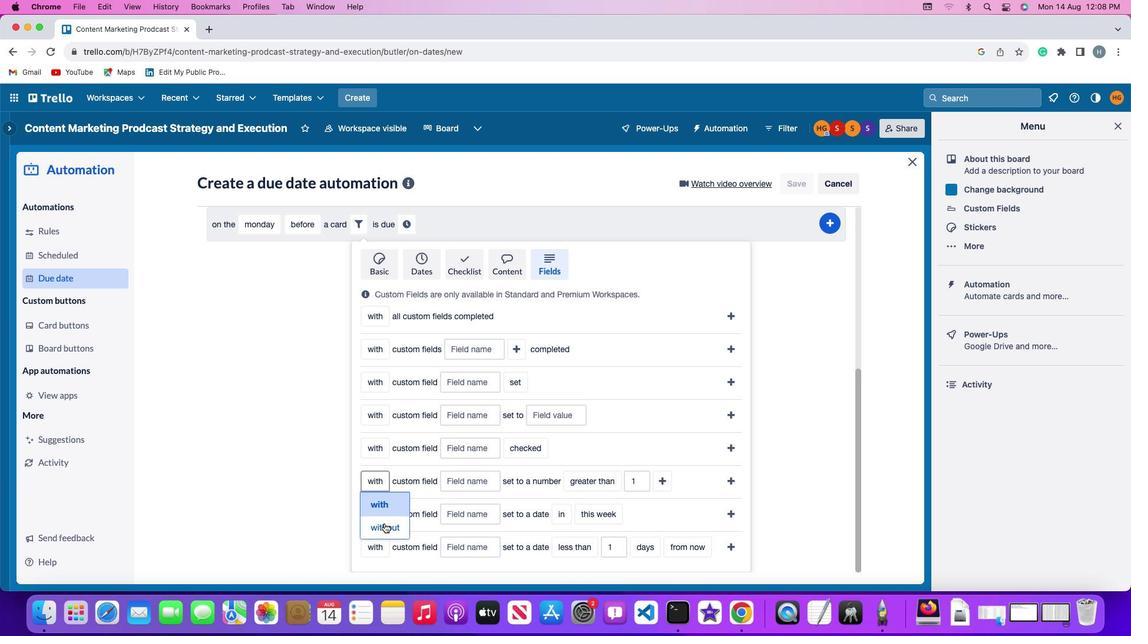
Action: Mouse moved to (488, 480)
Screenshot: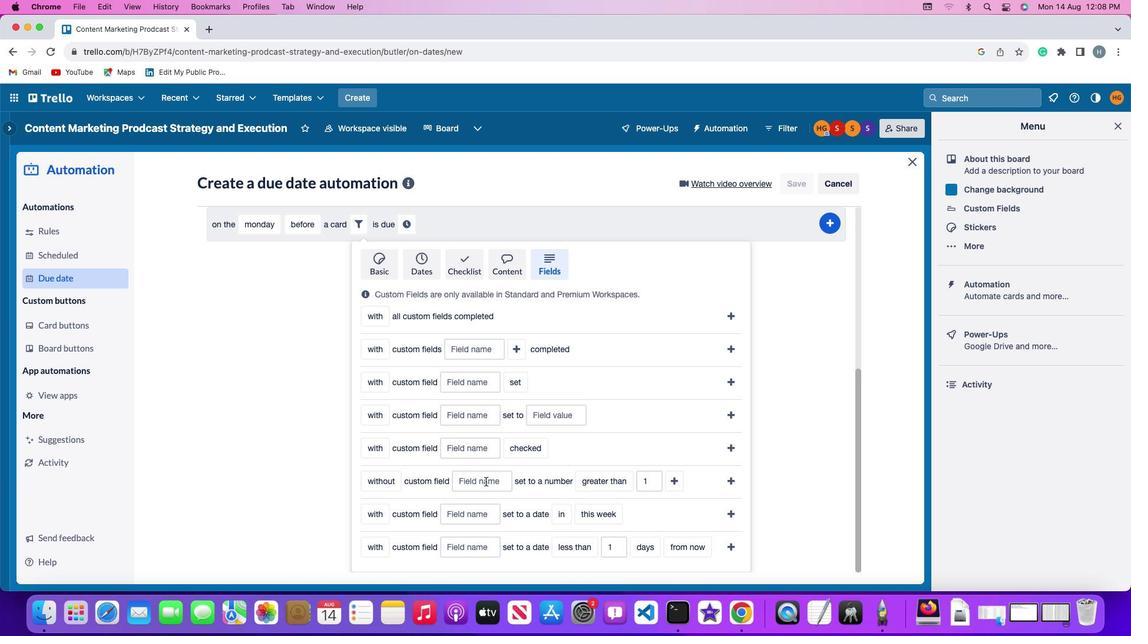 
Action: Mouse pressed left at (488, 480)
Screenshot: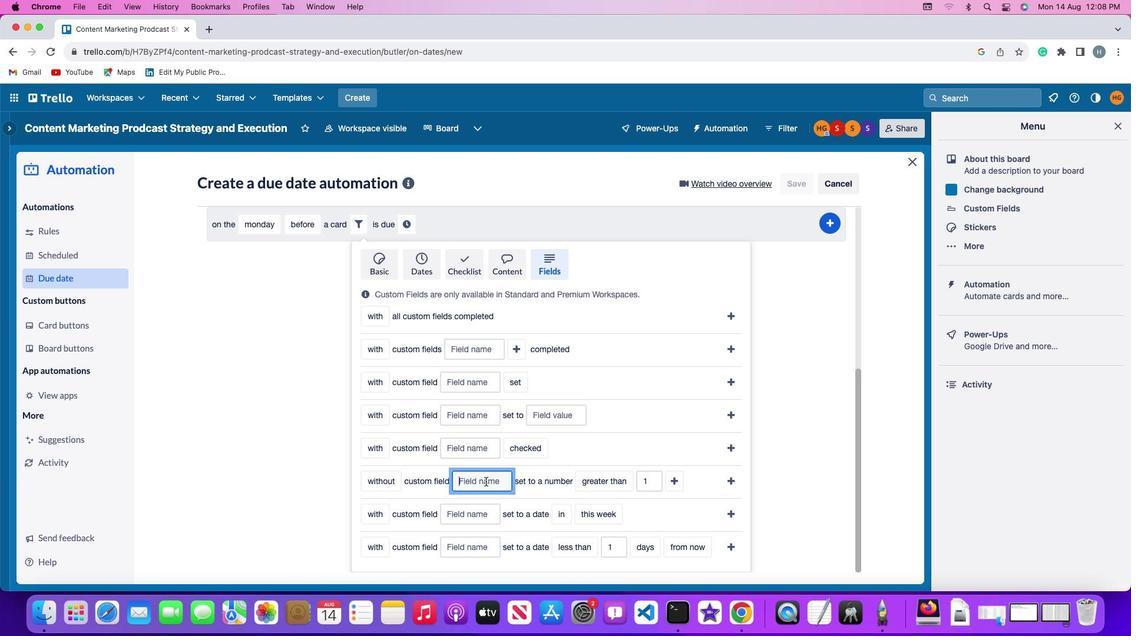 
Action: Mouse moved to (490, 517)
Screenshot: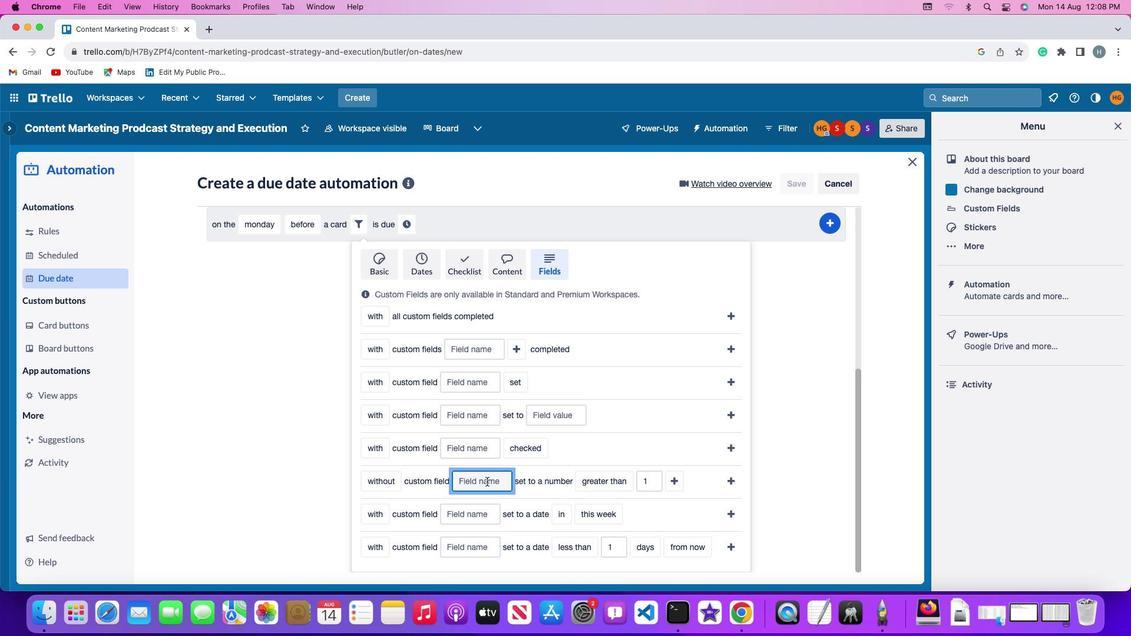 
Action: Mouse pressed left at (490, 517)
Screenshot: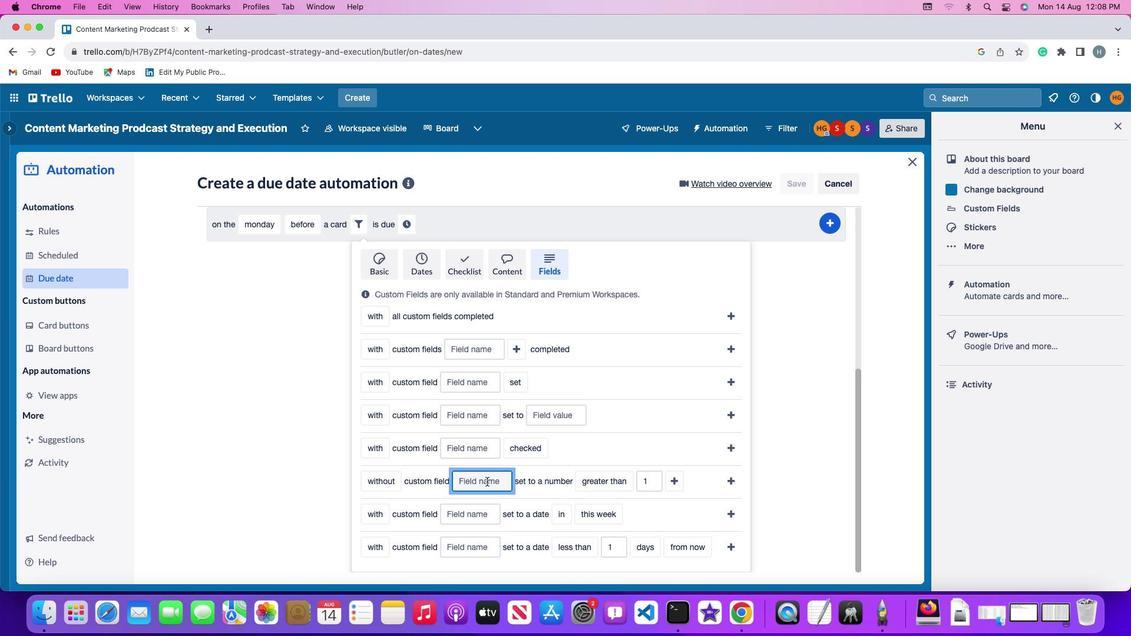 
Action: Mouse moved to (502, 480)
Screenshot: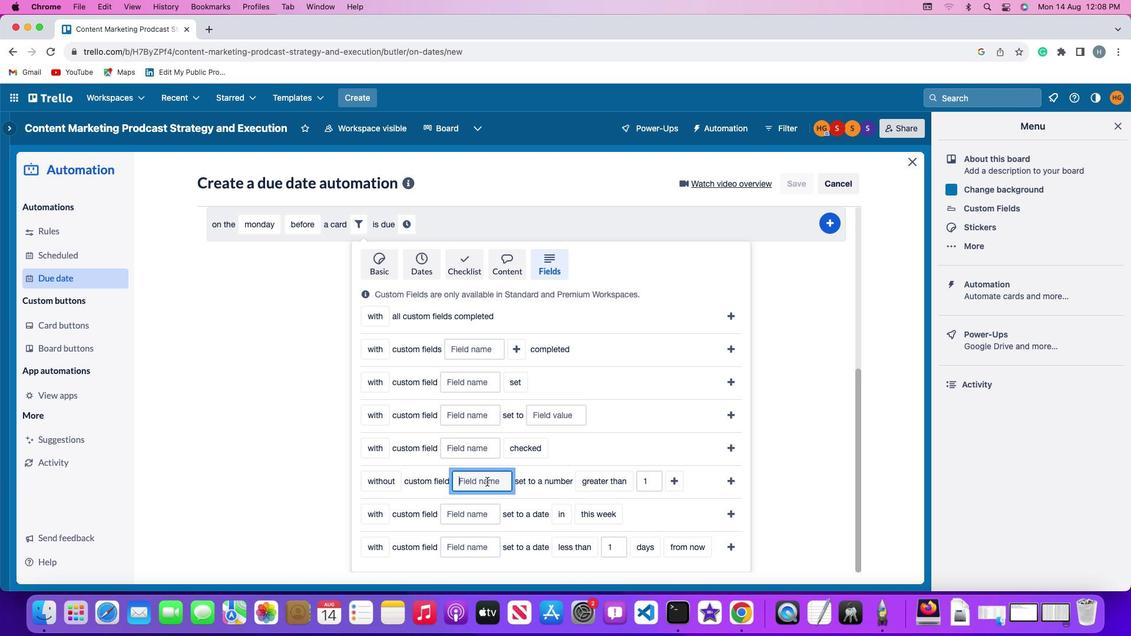 
Action: Mouse pressed left at (502, 480)
Screenshot: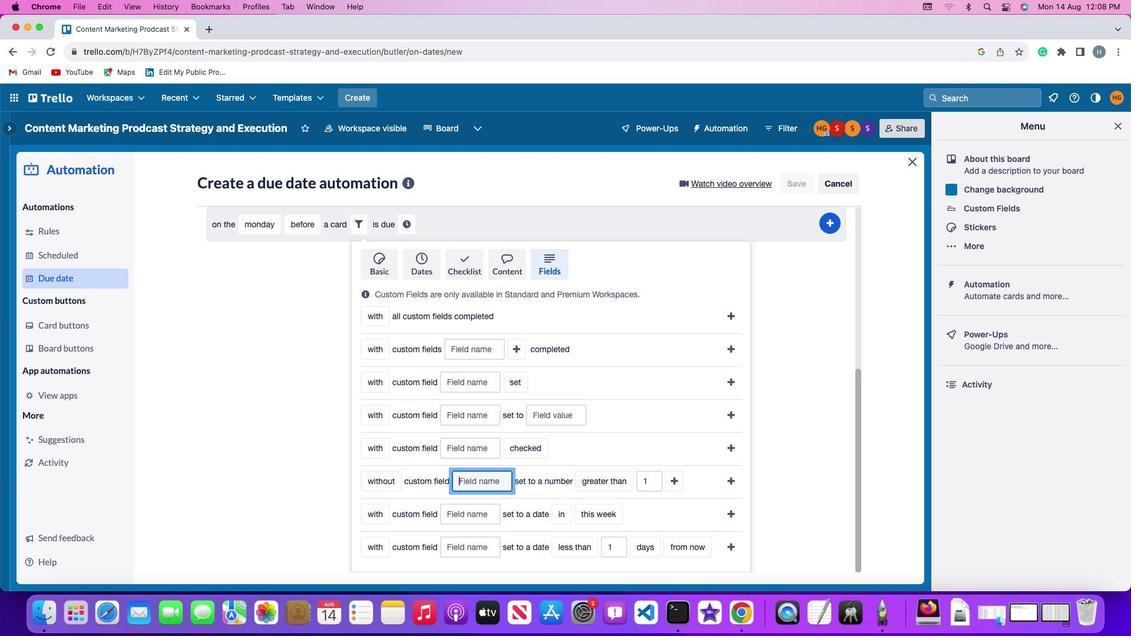 
Action: Mouse moved to (502, 479)
Screenshot: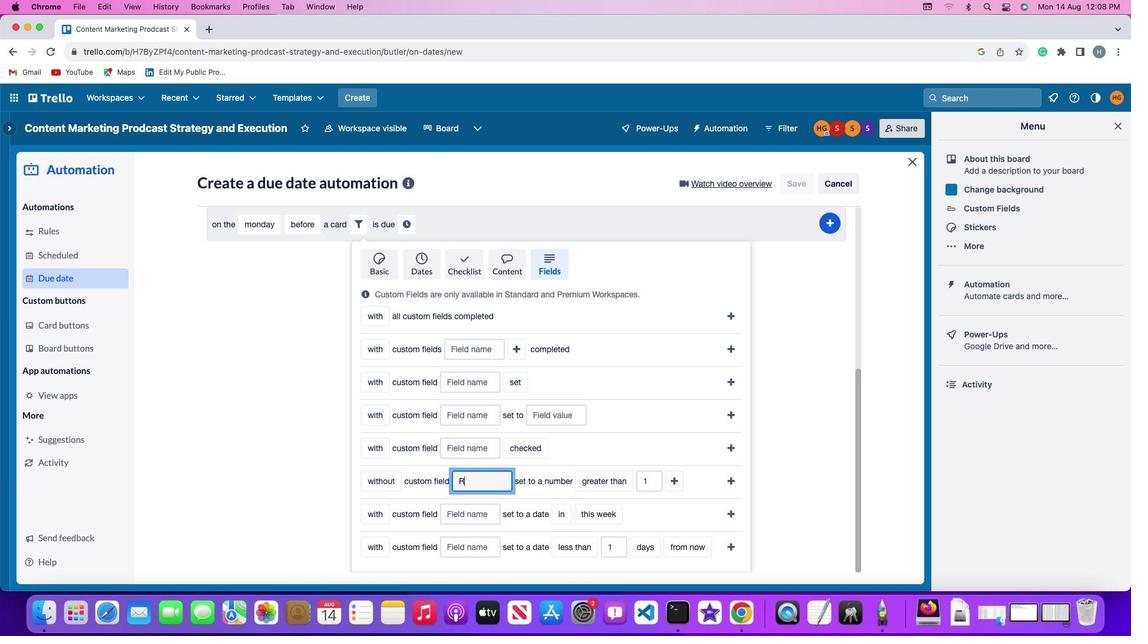
Action: Key pressed Key.shift'R''e''s''u''m''e'
Screenshot: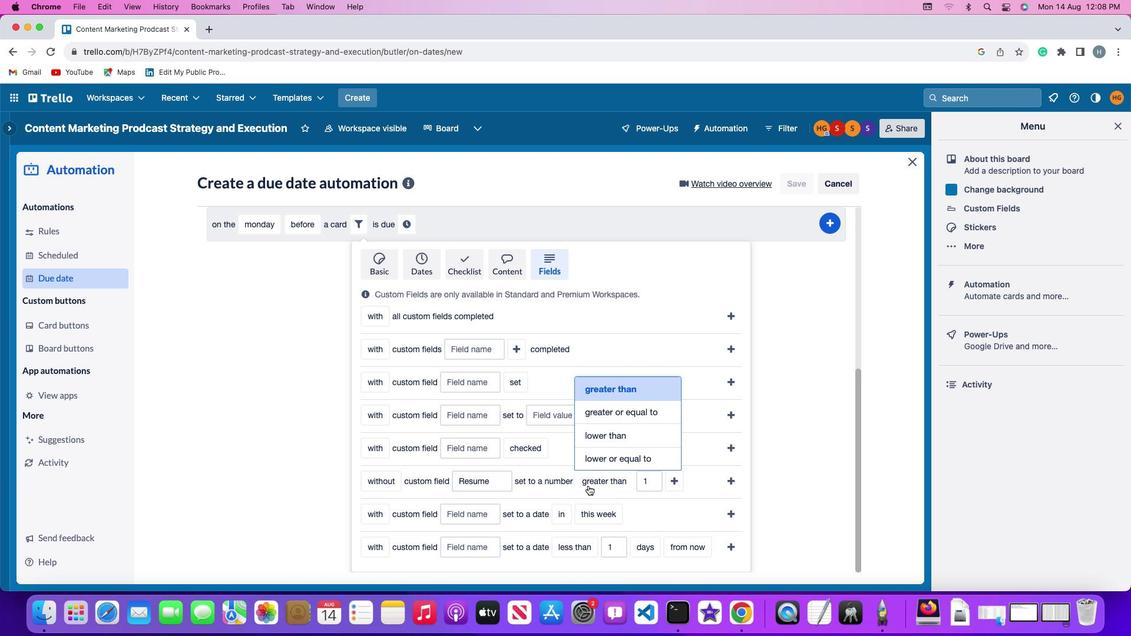 
Action: Mouse moved to (514, 484)
Screenshot: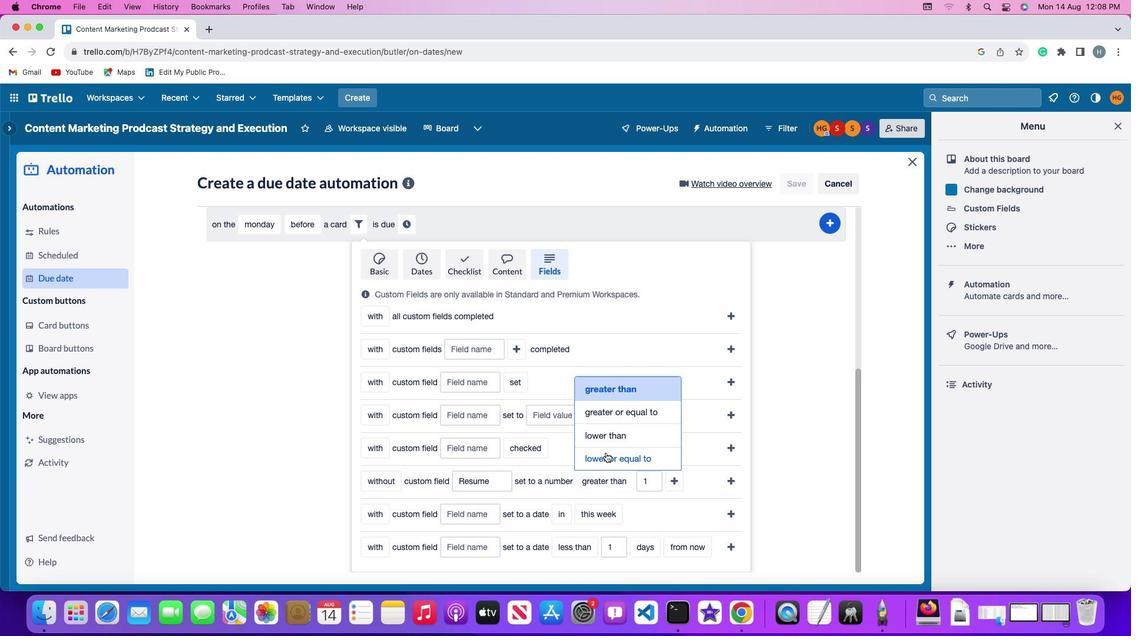 
Action: Mouse pressed left at (514, 484)
Screenshot: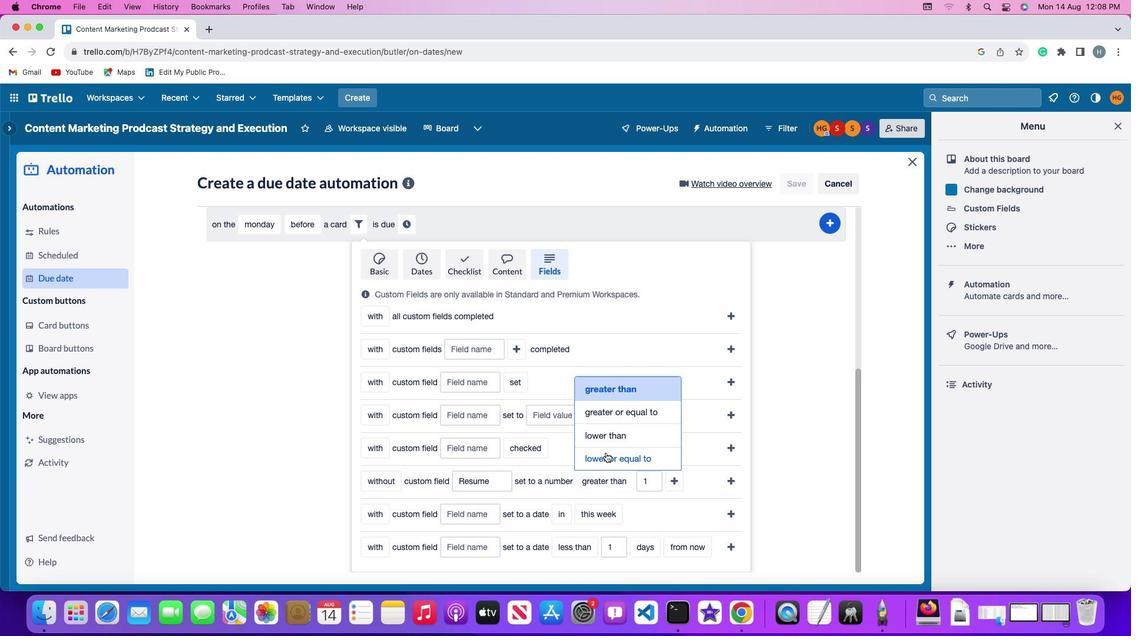 
Action: Mouse moved to (516, 454)
Screenshot: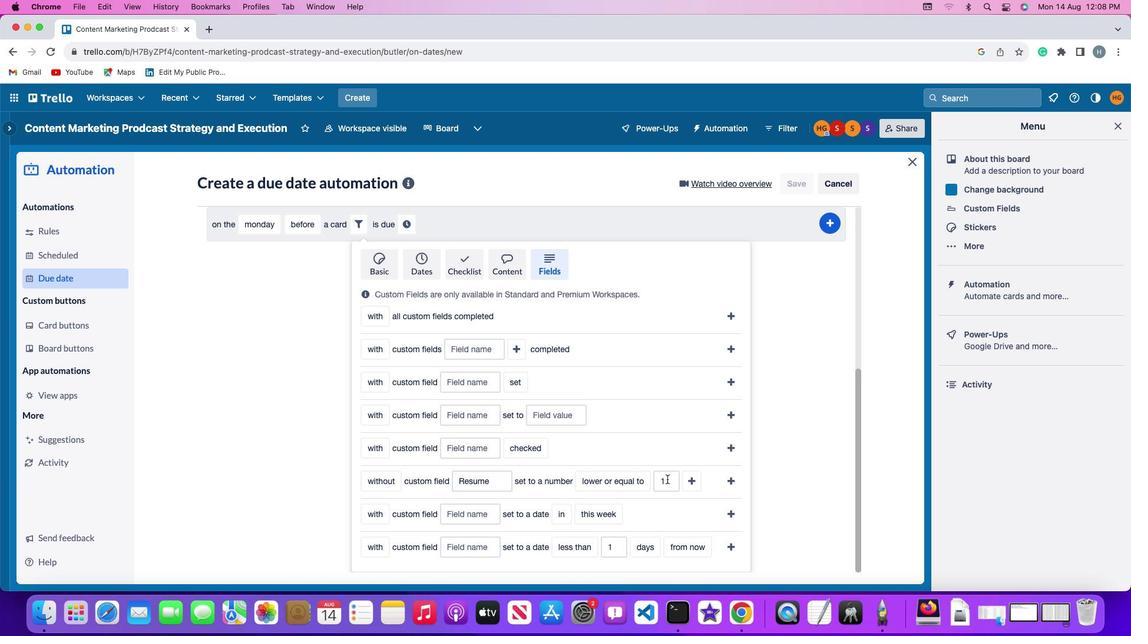 
Action: Mouse pressed left at (516, 454)
Screenshot: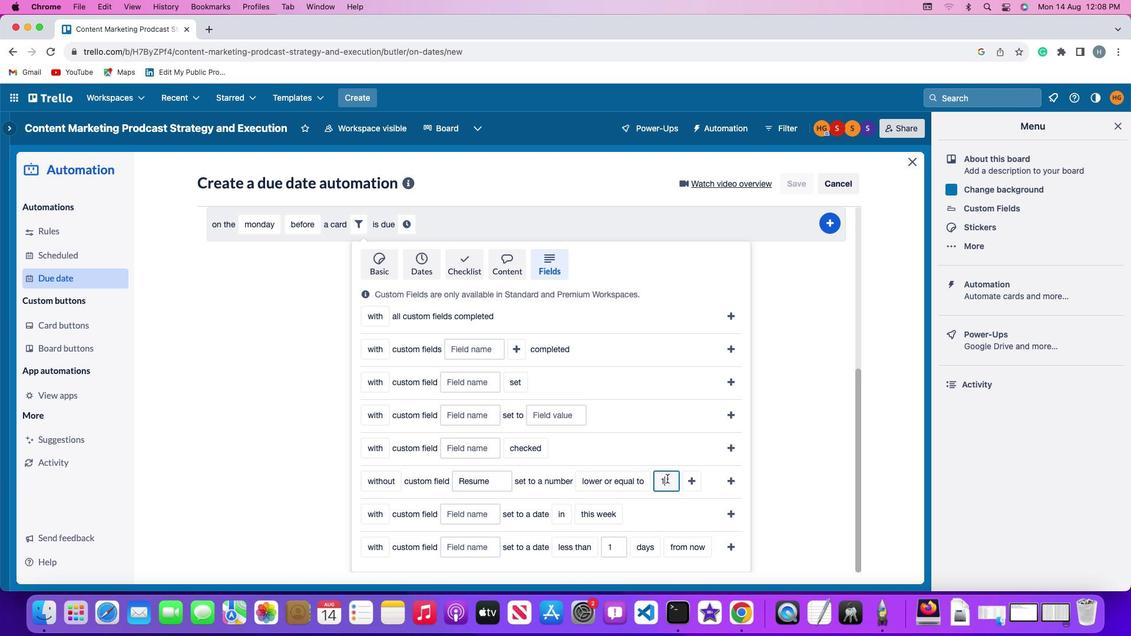 
Action: Mouse moved to (523, 477)
Screenshot: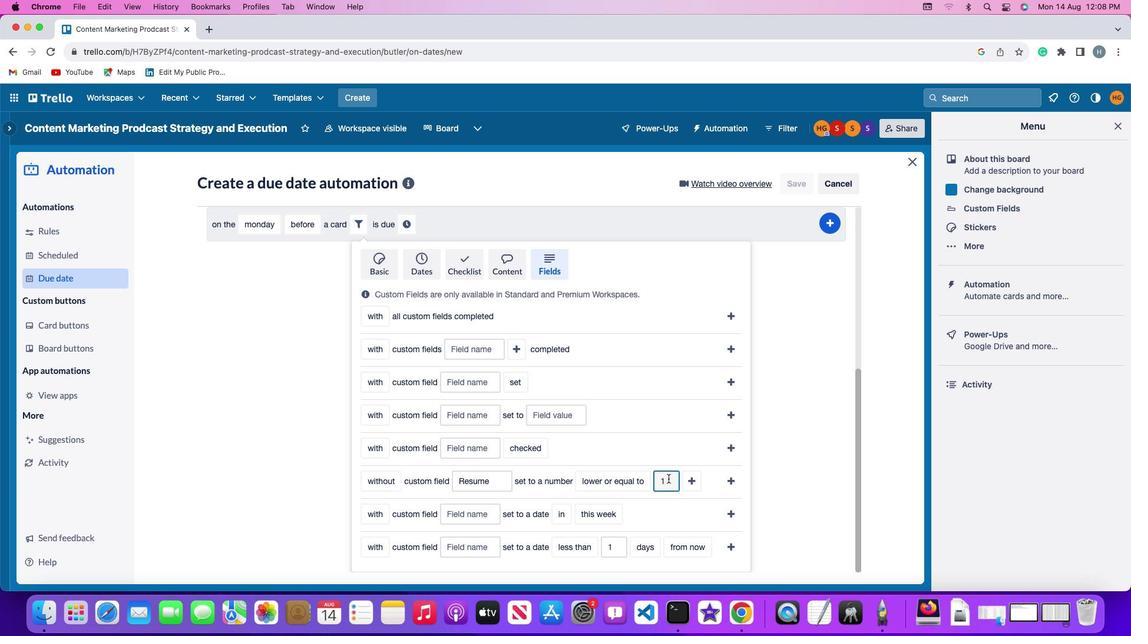 
Action: Mouse pressed left at (523, 477)
Screenshot: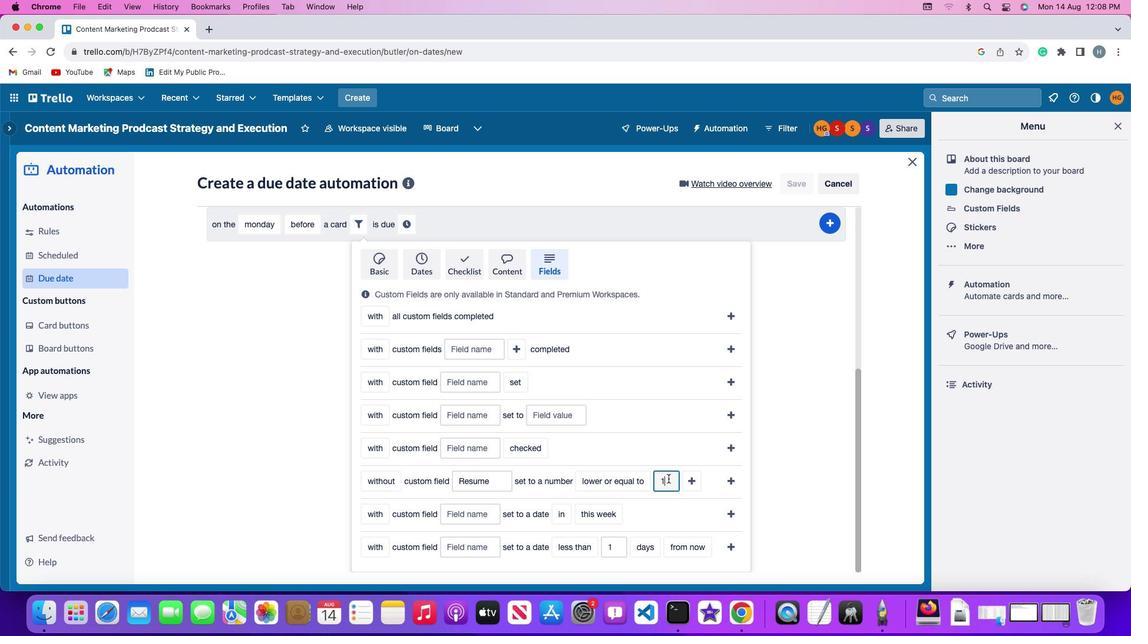 
Action: Mouse moved to (523, 477)
Screenshot: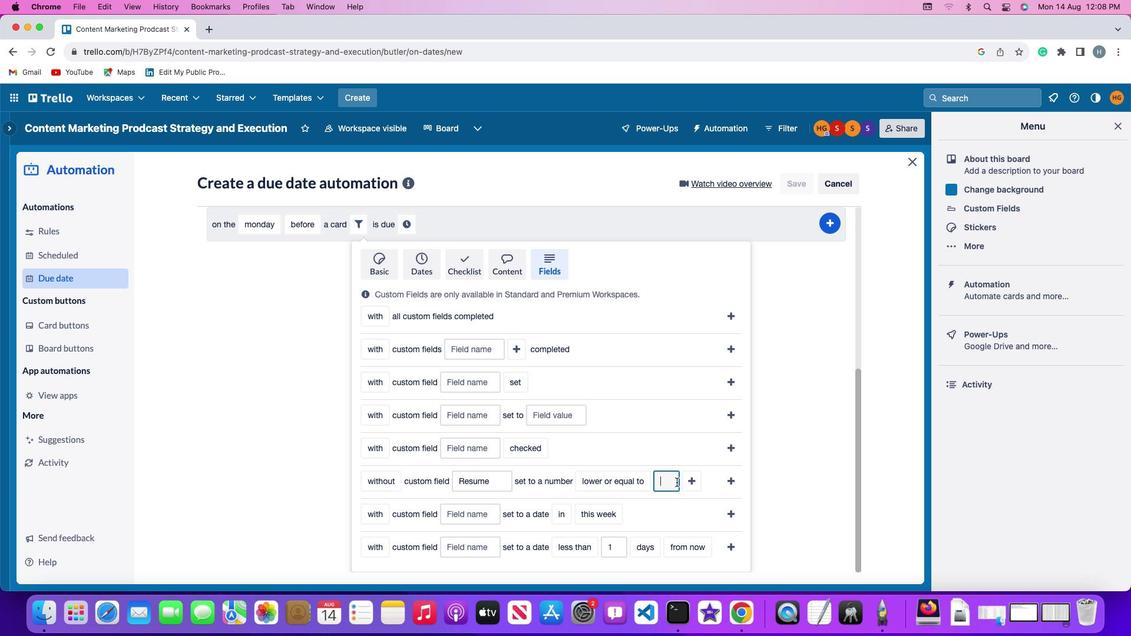 
Action: Key pressed Key.backspace
Screenshot: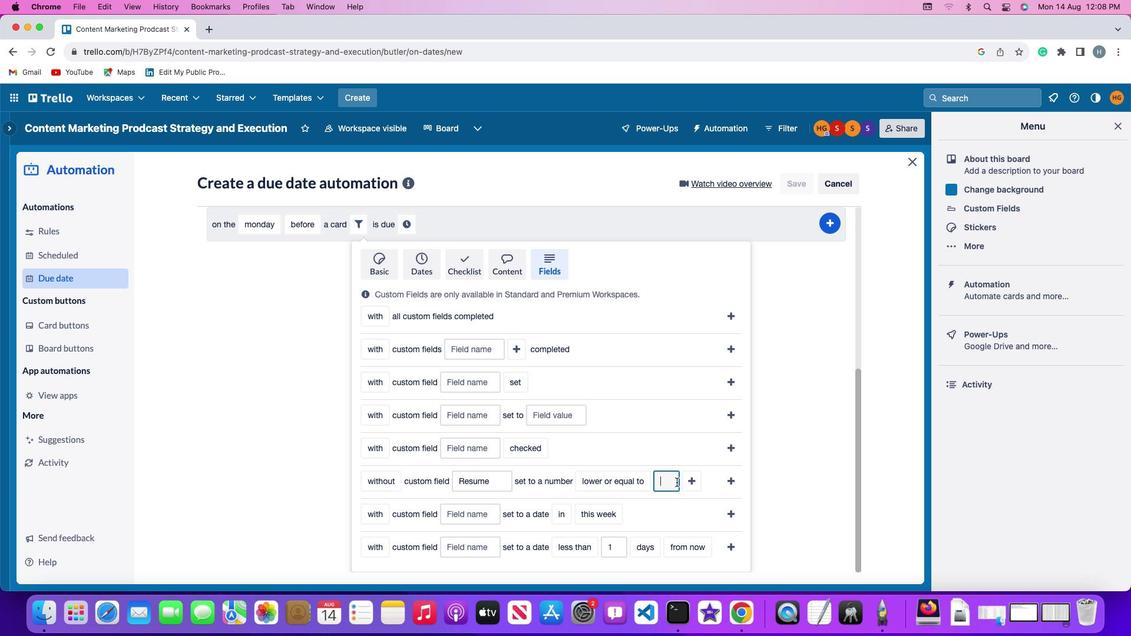 
Action: Mouse moved to (524, 480)
Screenshot: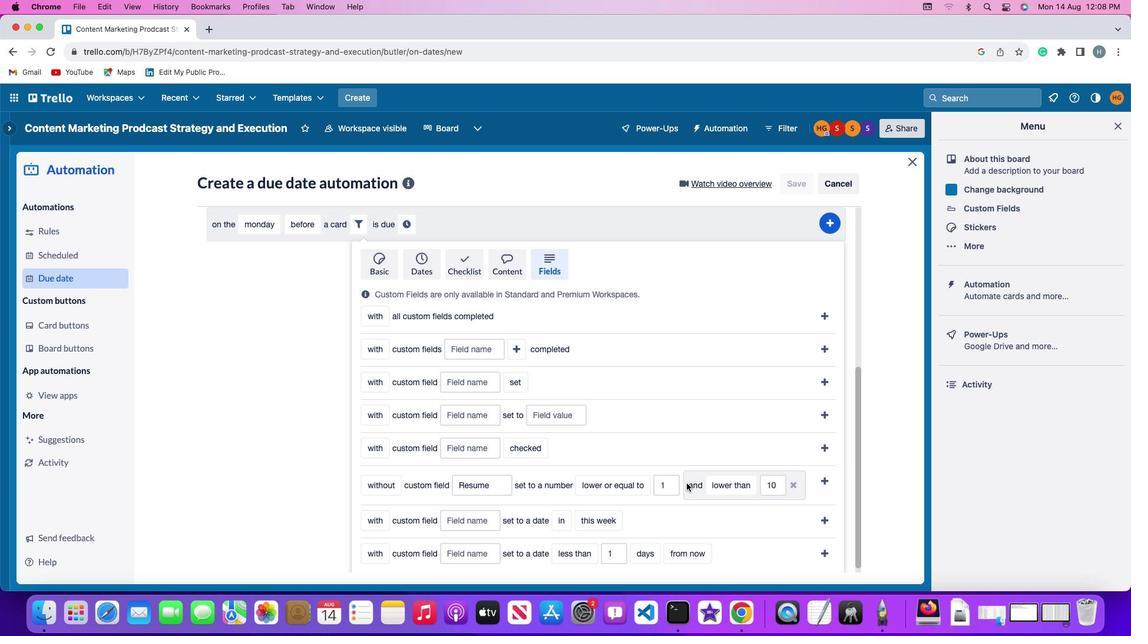 
Action: Key pressed '1'
Screenshot: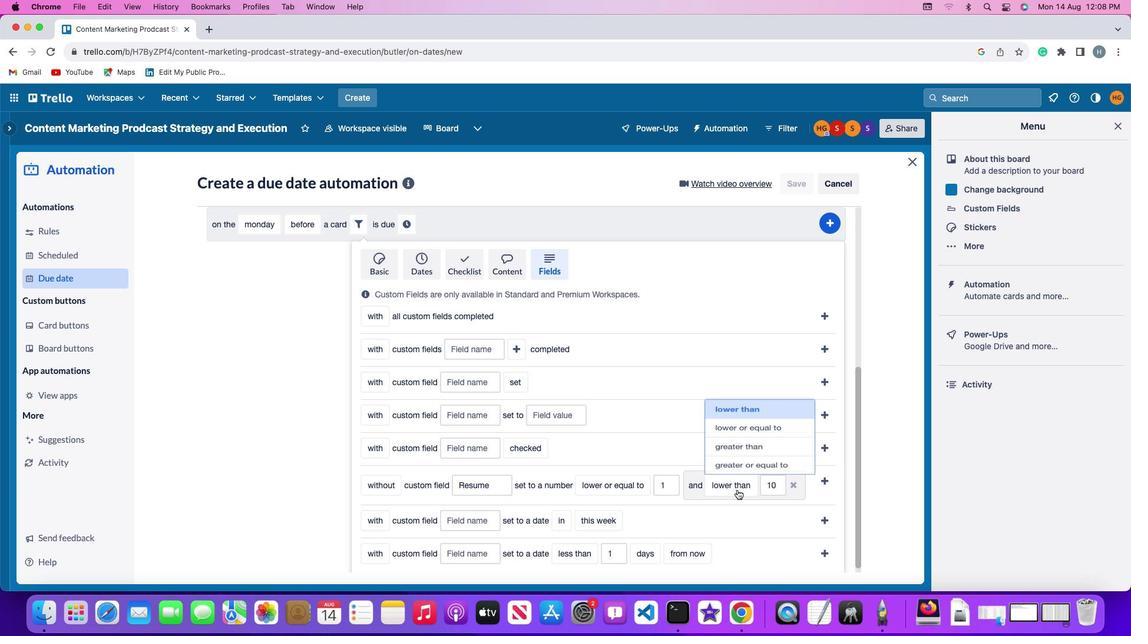 
Action: Mouse moved to (525, 480)
Screenshot: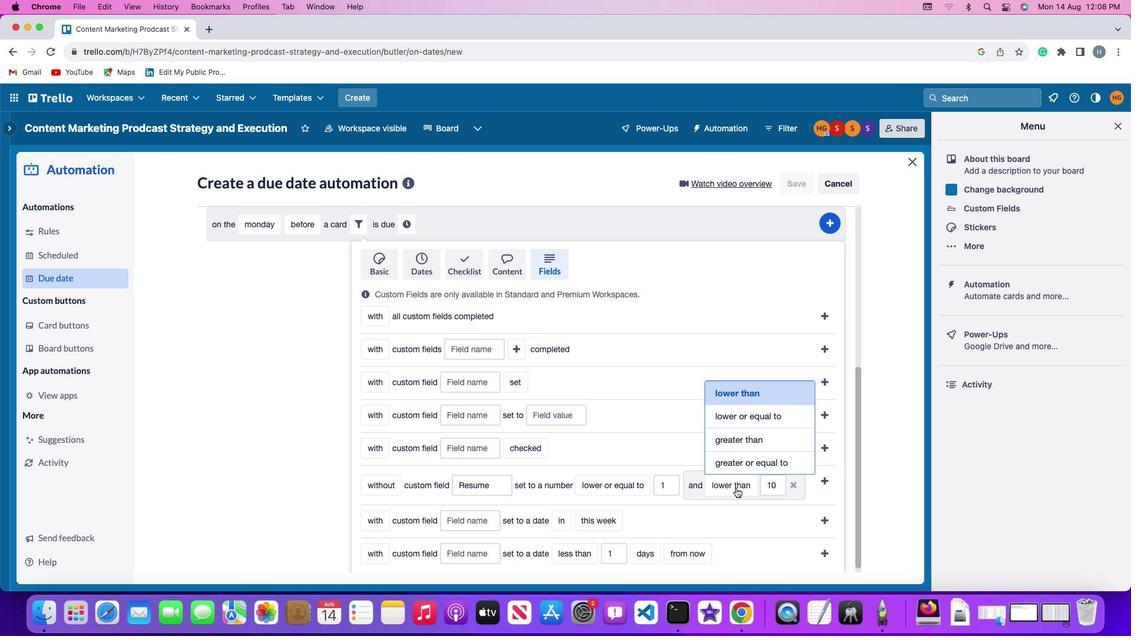 
Action: Mouse pressed left at (525, 480)
Screenshot: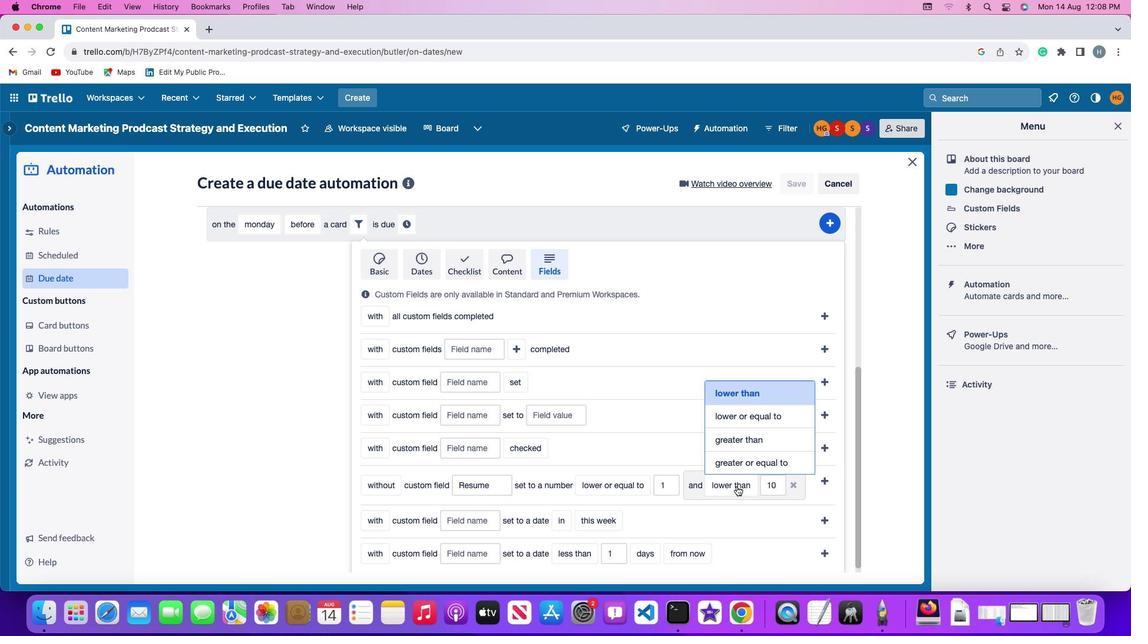 
Action: Mouse moved to (531, 483)
Screenshot: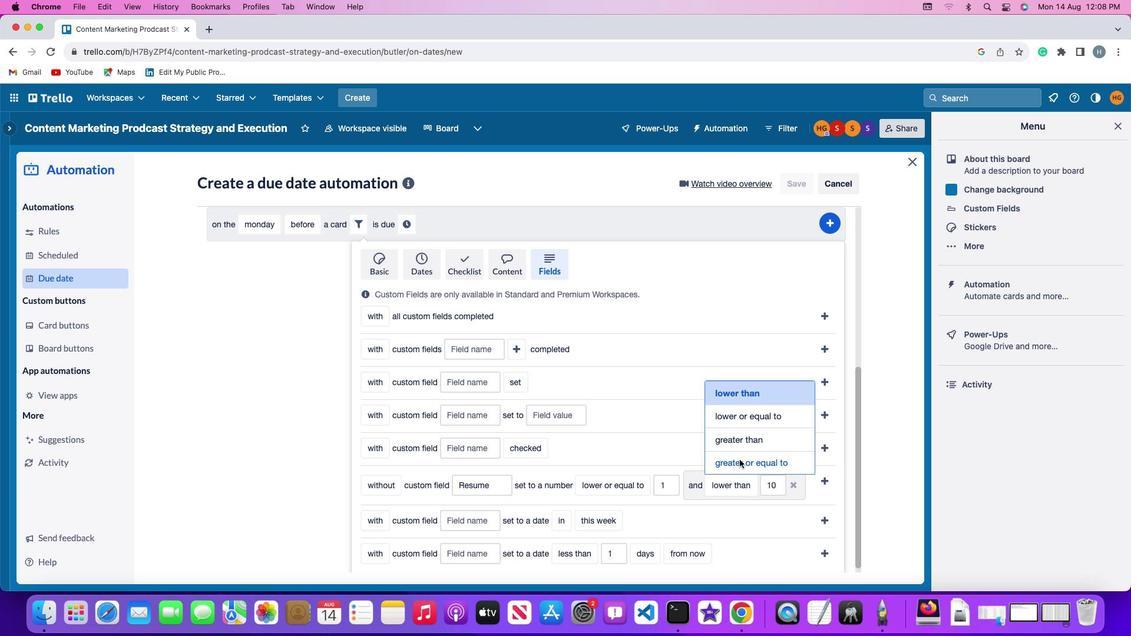 
Action: Mouse pressed left at (531, 483)
Screenshot: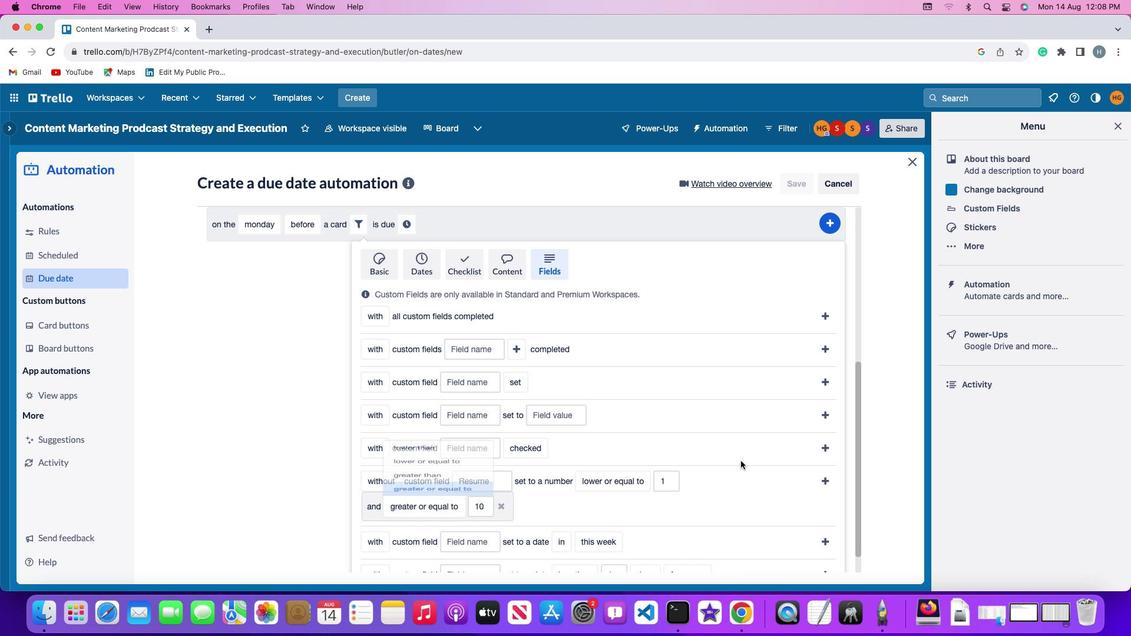 
Action: Mouse moved to (531, 460)
Screenshot: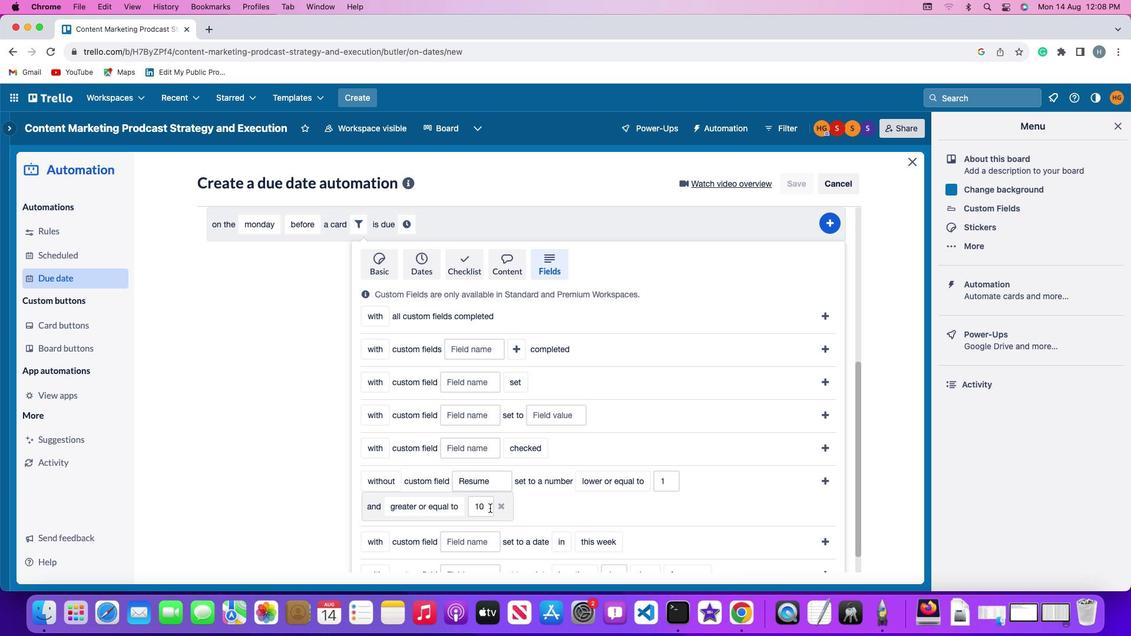 
Action: Mouse pressed left at (531, 460)
Screenshot: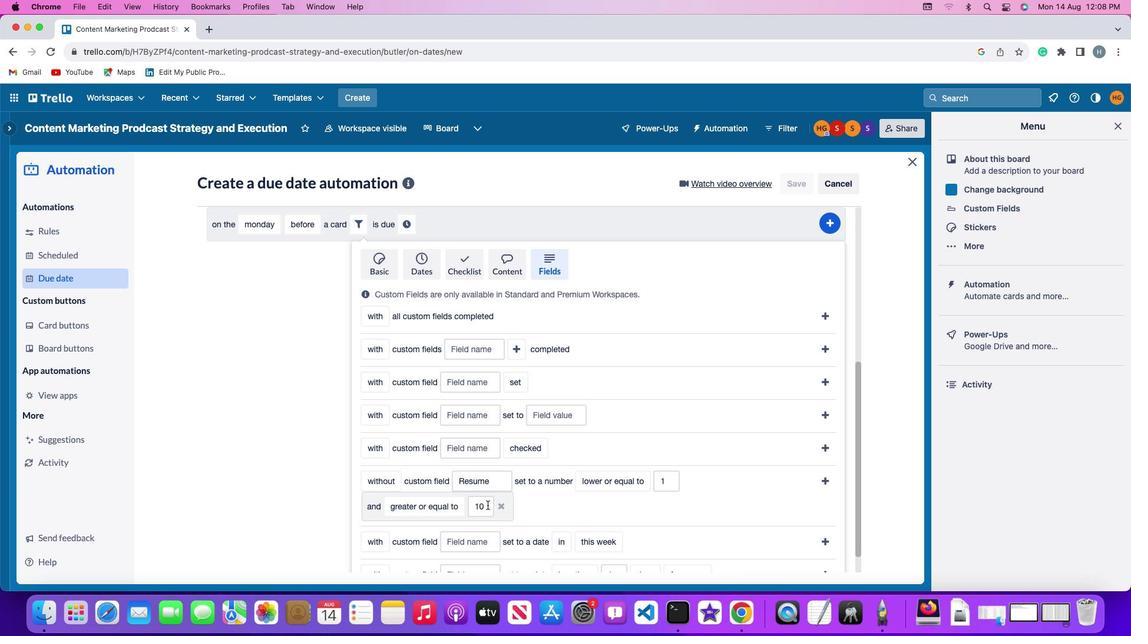 
Action: Mouse moved to (502, 501)
Screenshot: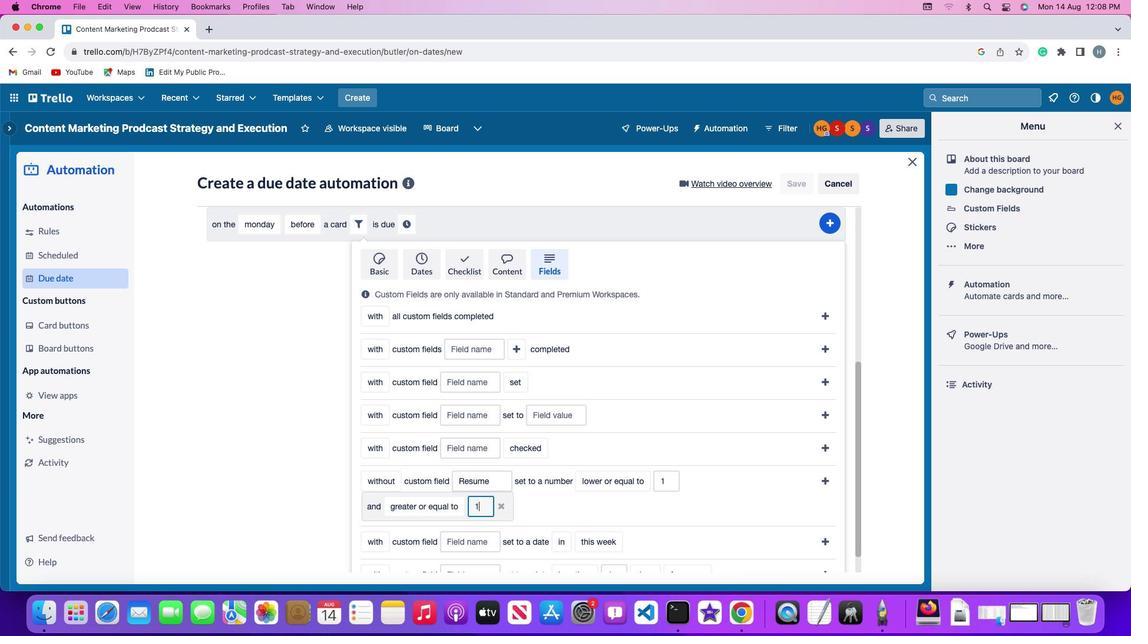 
Action: Mouse pressed left at (502, 501)
Screenshot: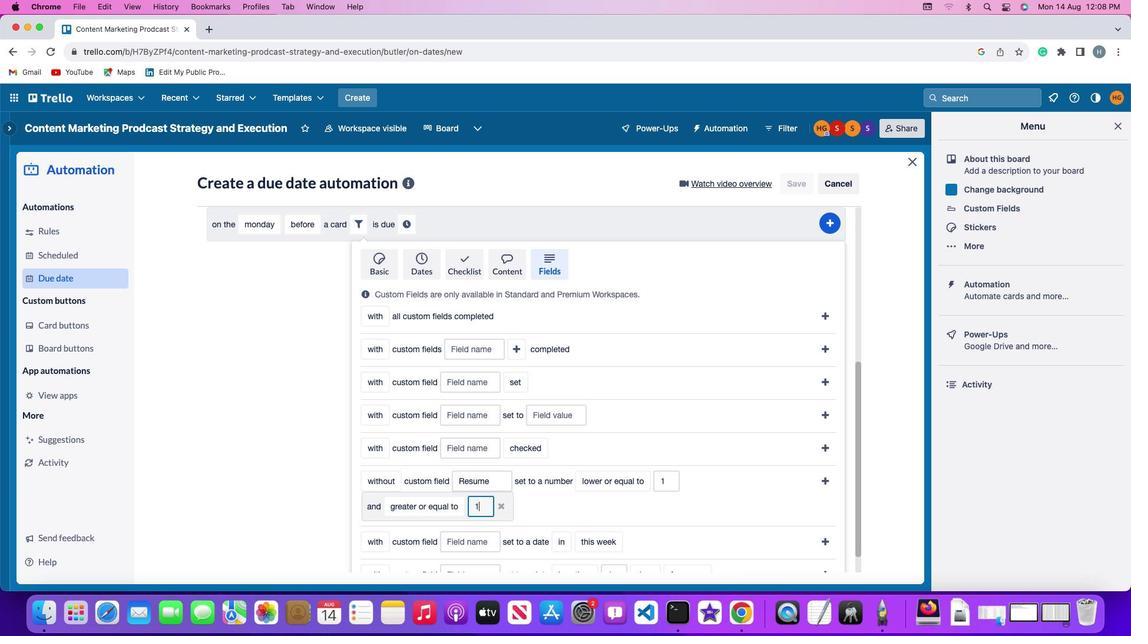 
Action: Mouse moved to (502, 501)
Screenshot: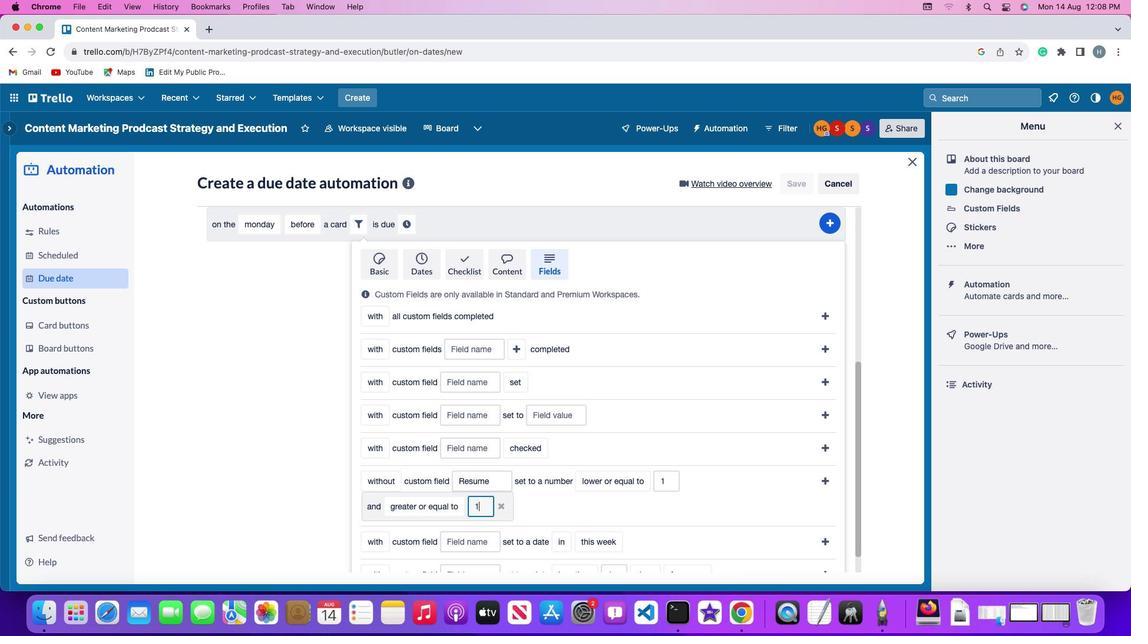
Action: Key pressed Key.backspaceKey.backspace'1''0'
Screenshot: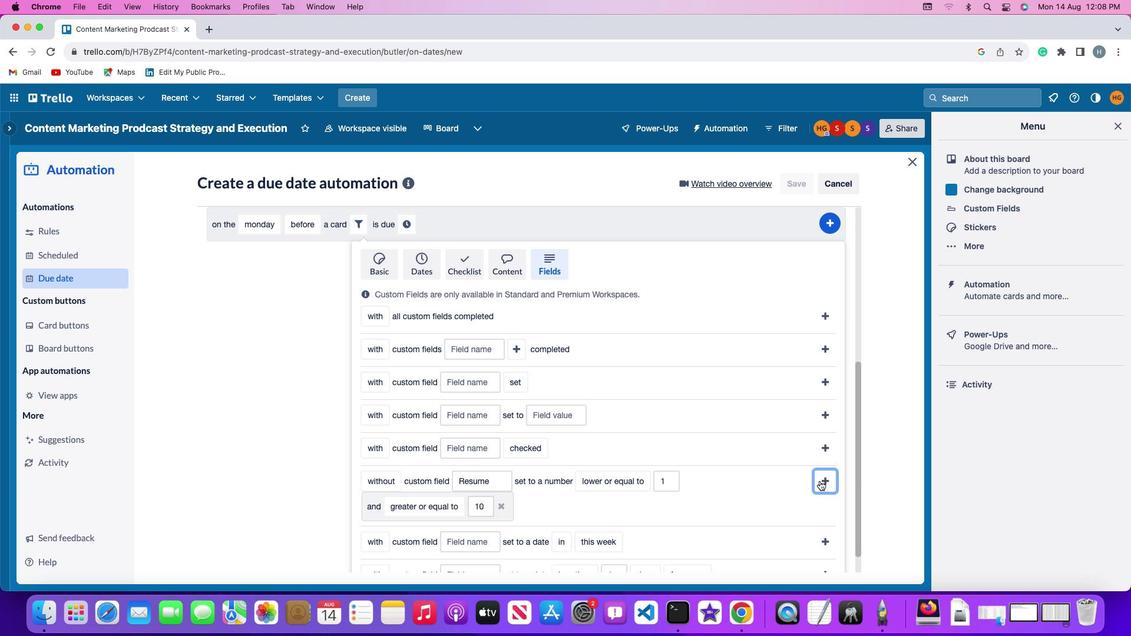
Action: Mouse moved to (540, 477)
Screenshot: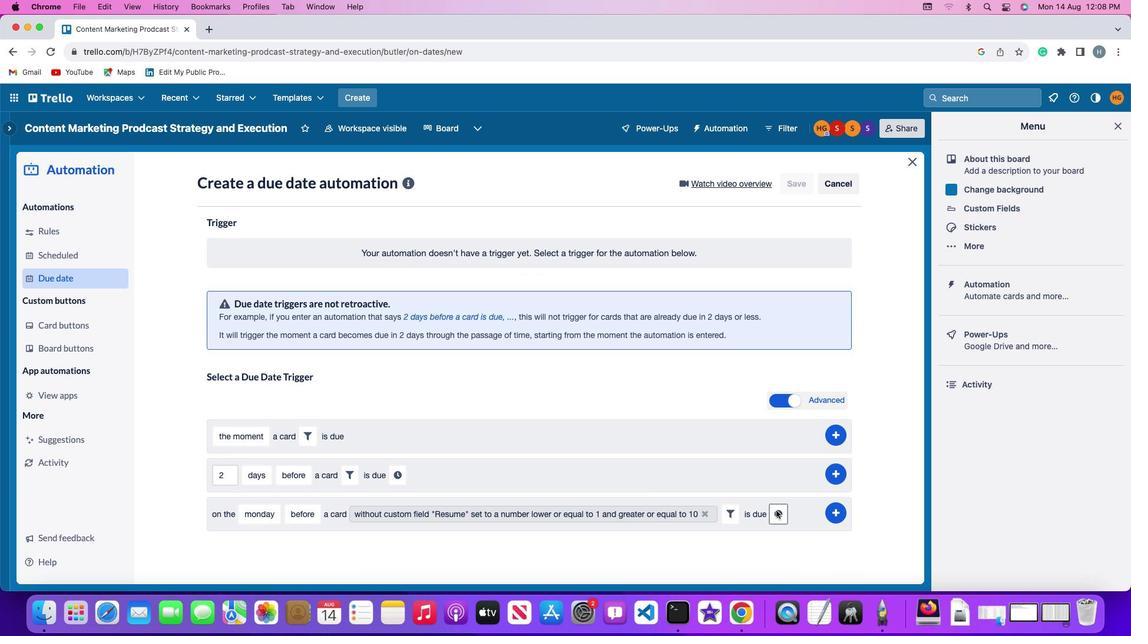 
Action: Mouse pressed left at (540, 477)
Screenshot: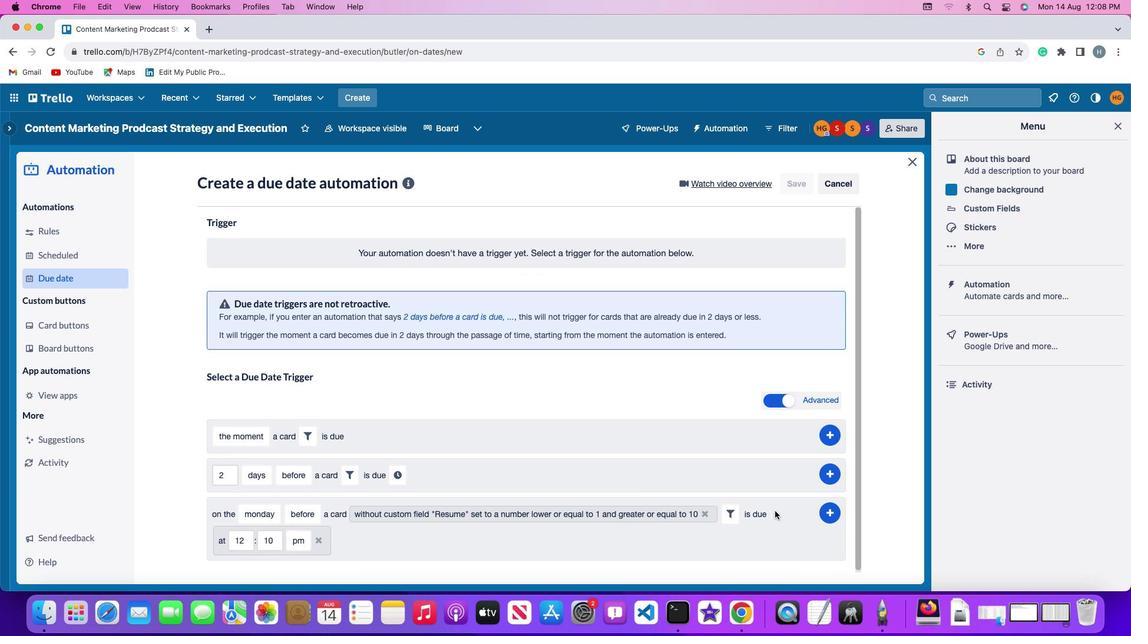 
Action: Mouse moved to (536, 505)
Screenshot: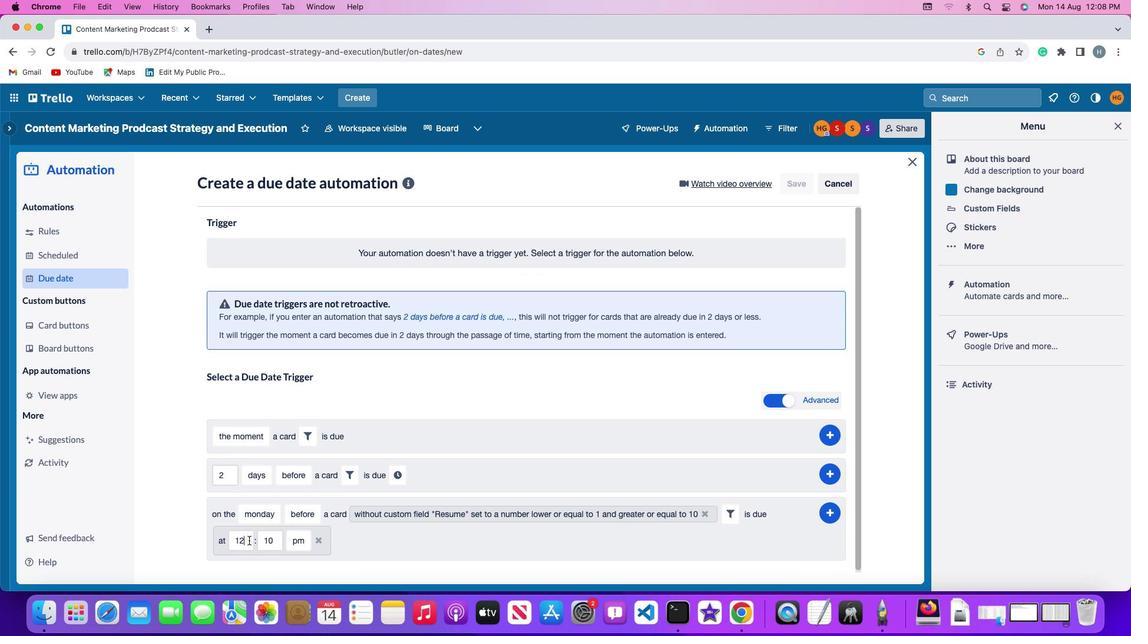
Action: Mouse pressed left at (536, 505)
Screenshot: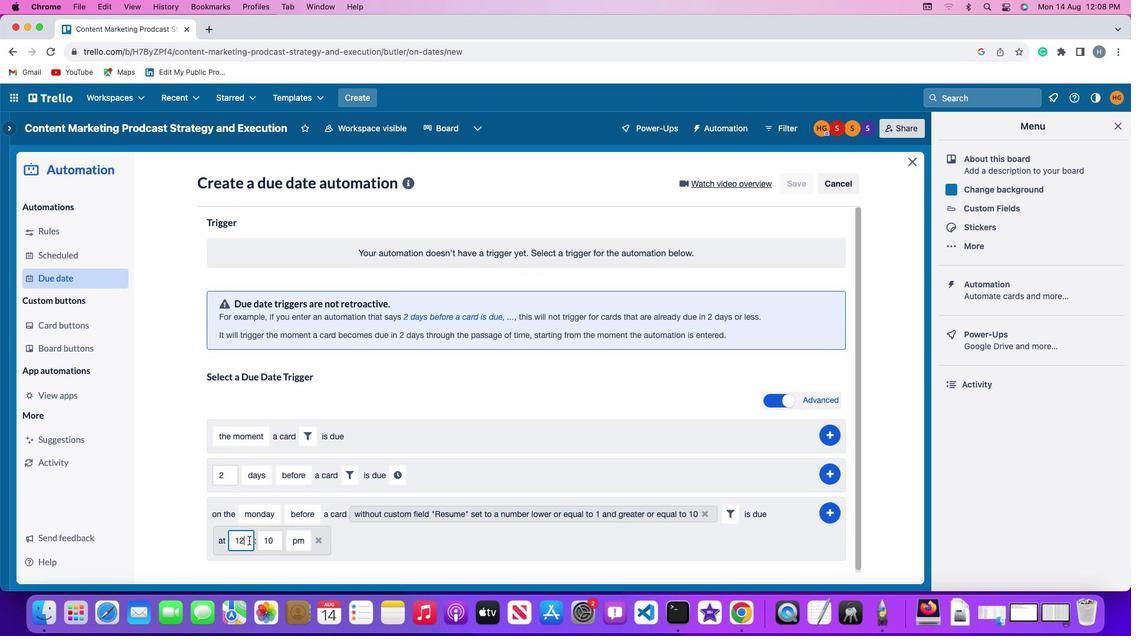 
Action: Mouse moved to (475, 533)
Screenshot: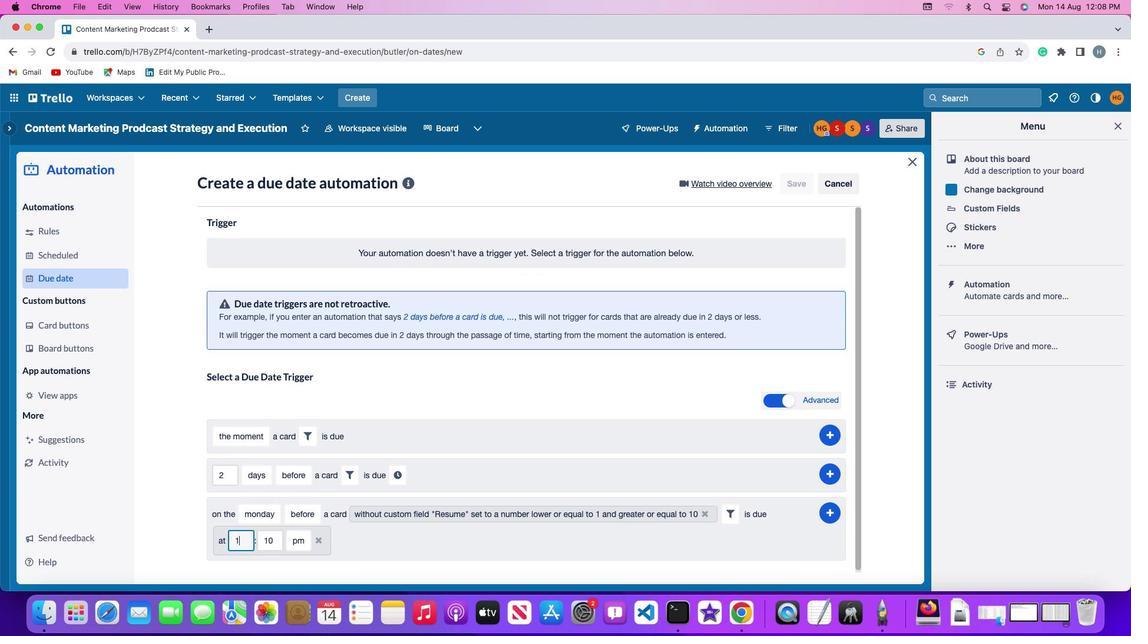 
Action: Mouse pressed left at (475, 533)
Screenshot: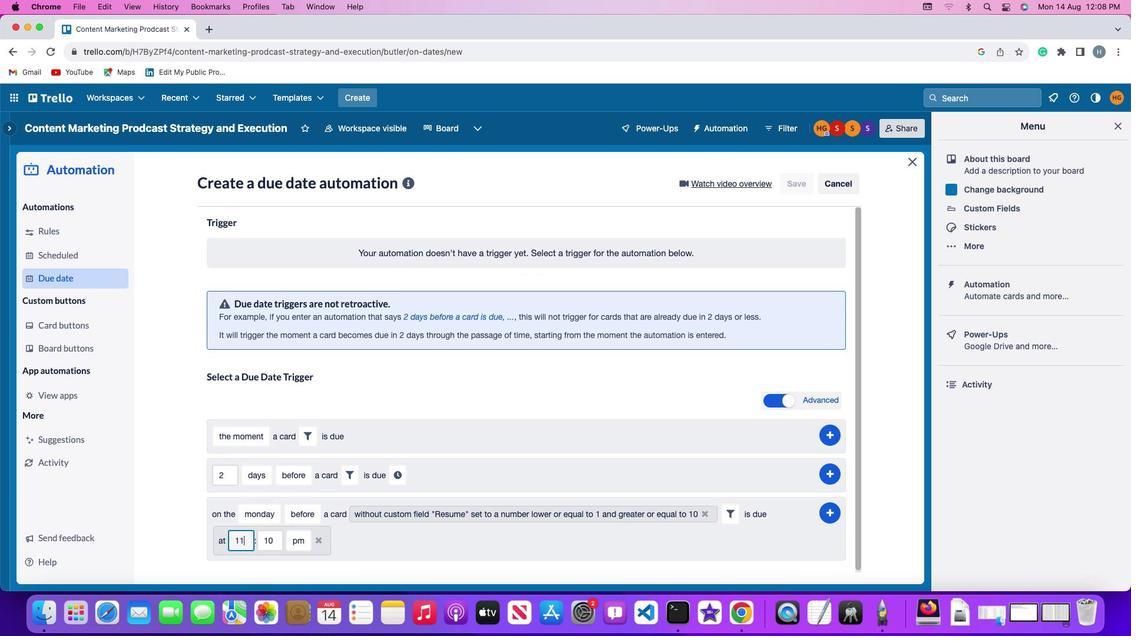 
Action: Key pressed Key.backspaceKey.backspace'1''1'
Screenshot: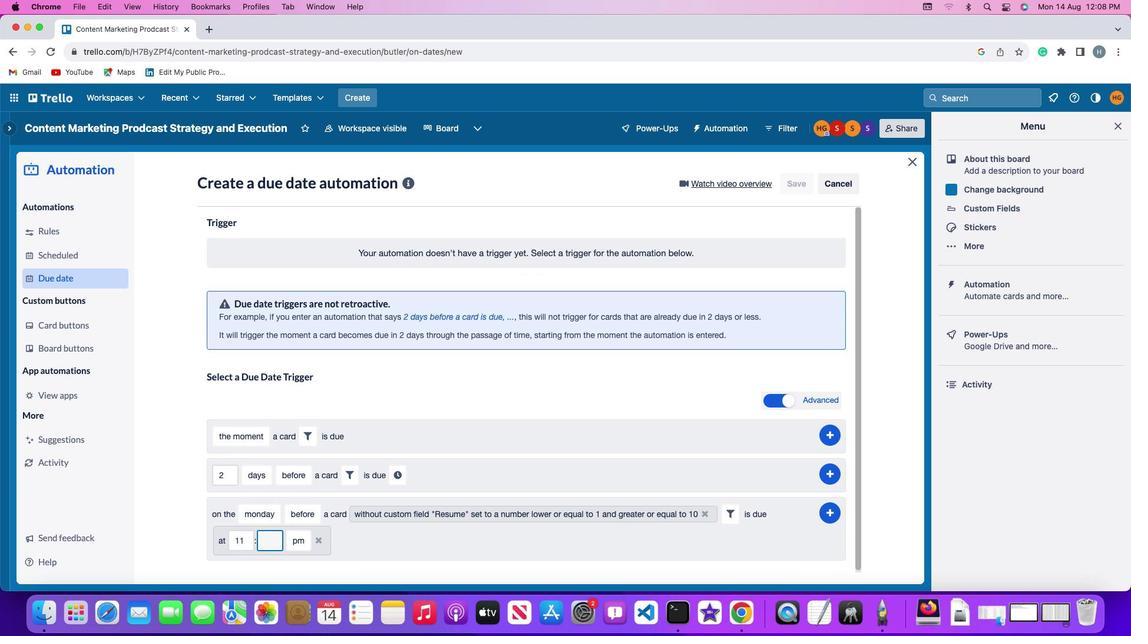 
Action: Mouse moved to (477, 533)
Screenshot: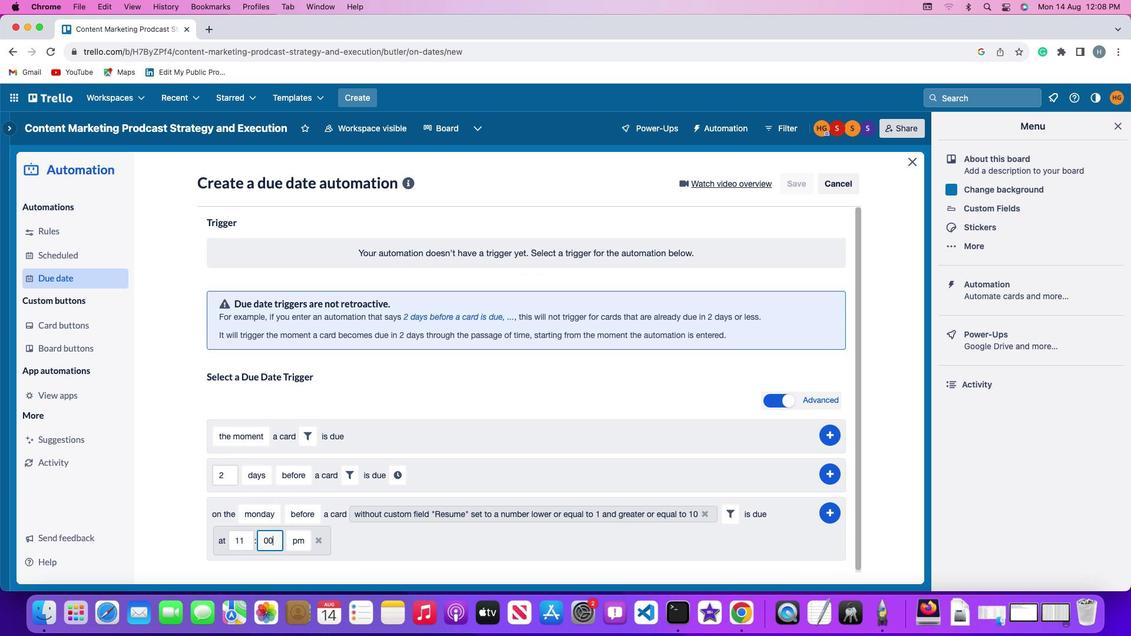 
Action: Mouse pressed left at (477, 533)
Screenshot: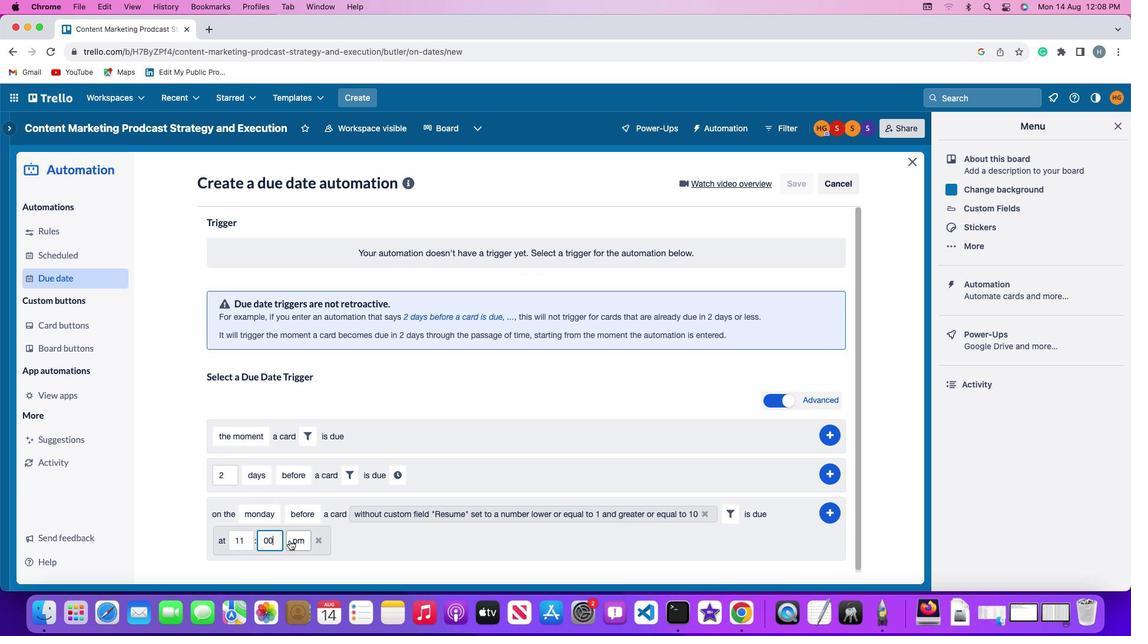 
Action: Key pressed Key.backspaceKey.backspaceKey.backspace'0''0'
Screenshot: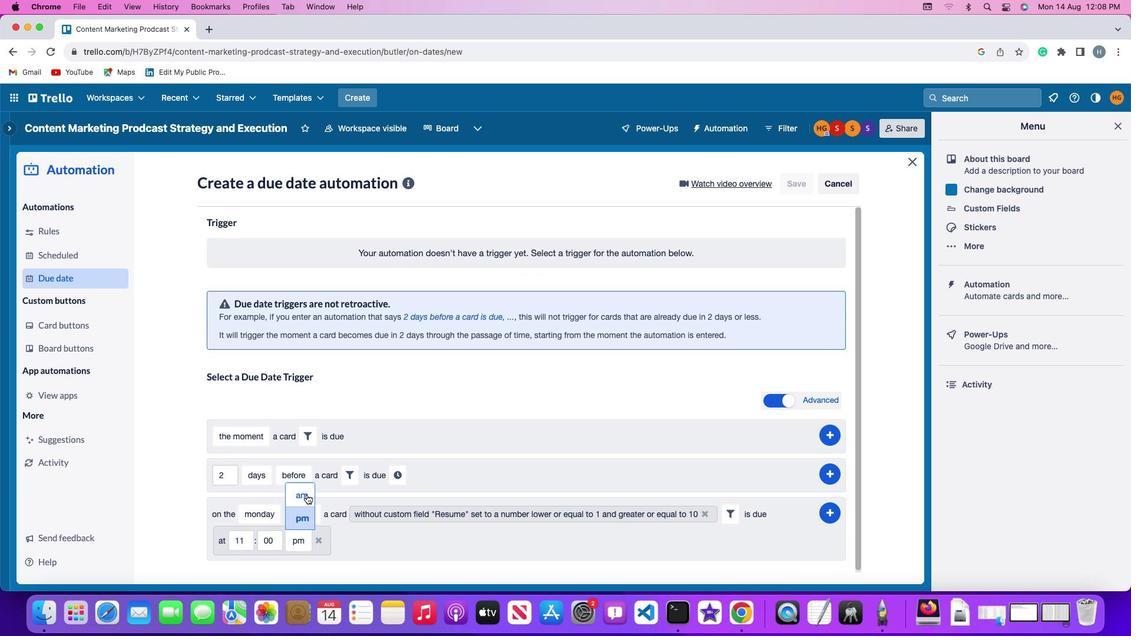 
Action: Mouse moved to (480, 532)
Screenshot: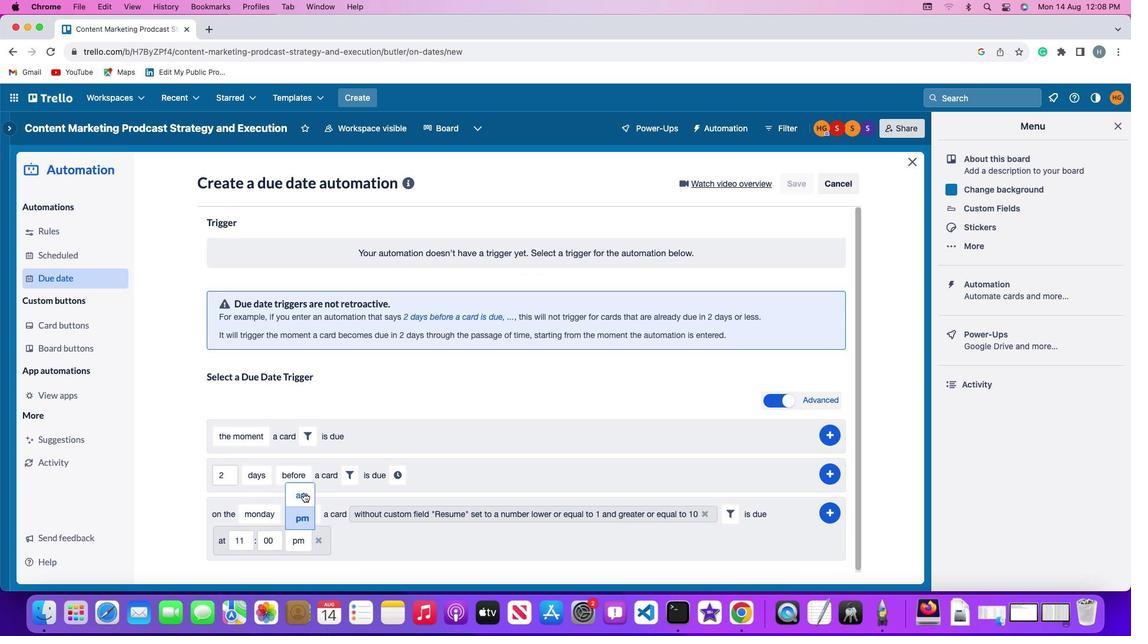
Action: Mouse pressed left at (480, 532)
Screenshot: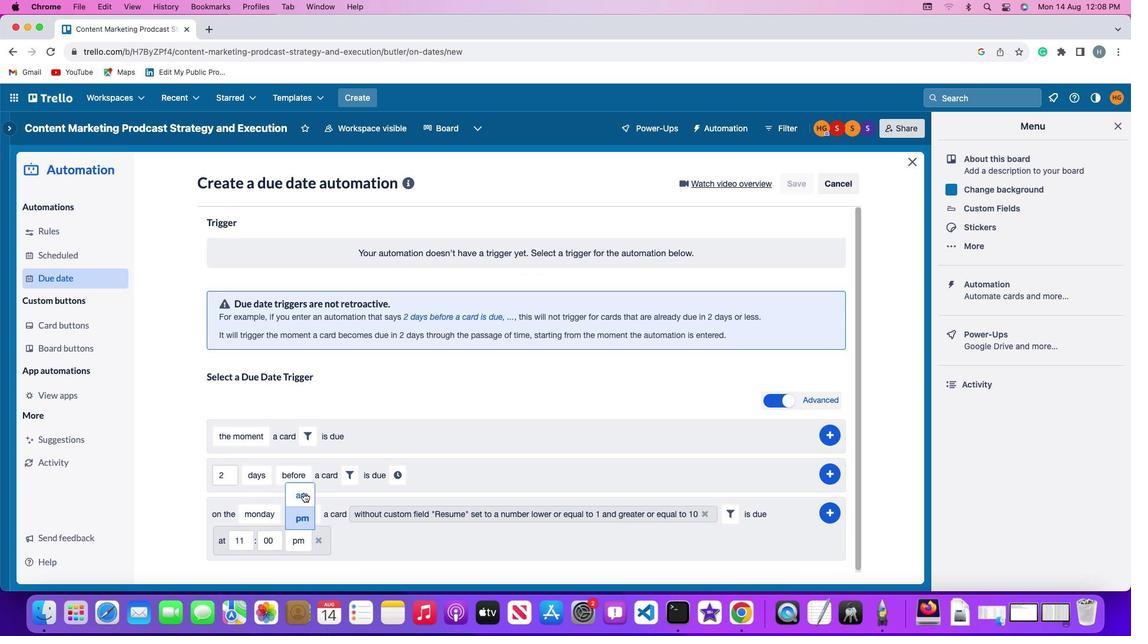 
Action: Mouse moved to (481, 489)
Screenshot: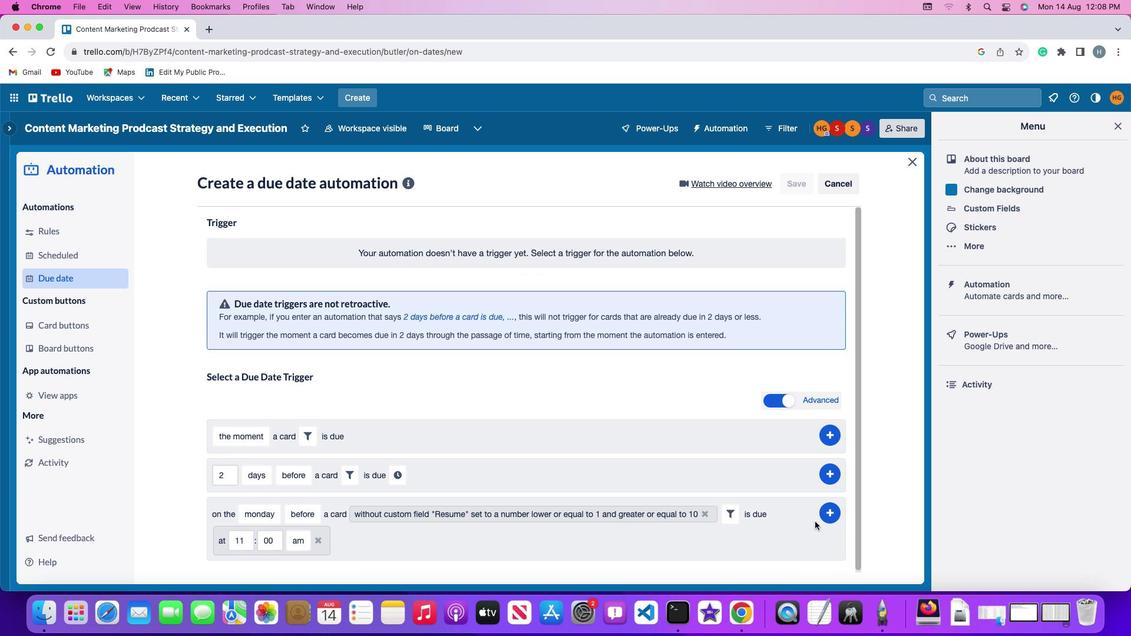 
Action: Mouse pressed left at (481, 489)
Screenshot: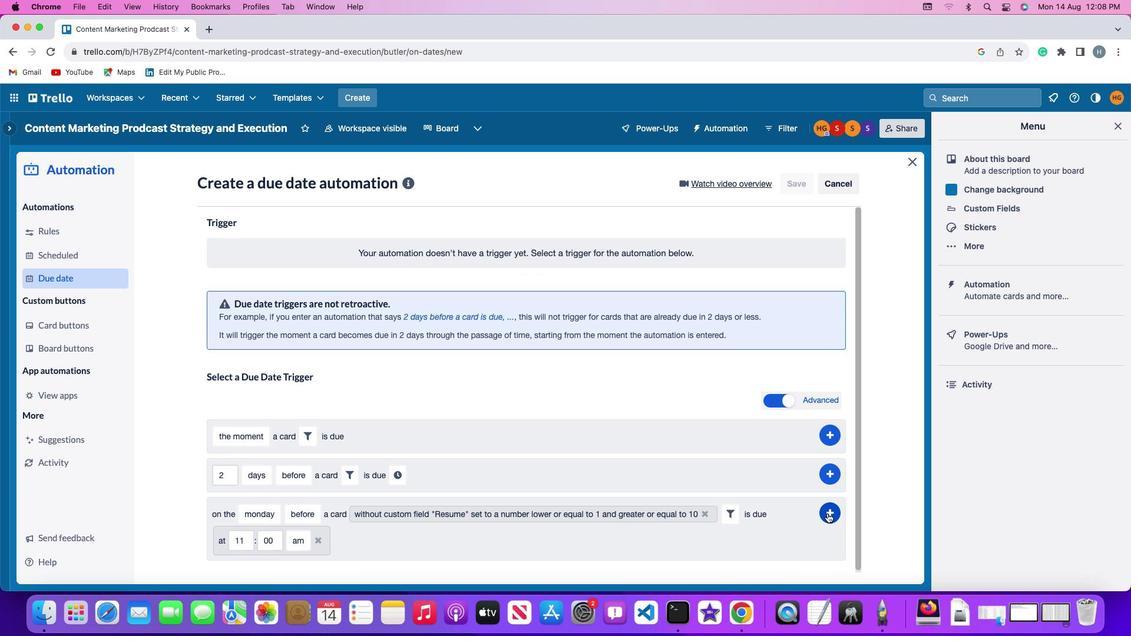 
Action: Mouse moved to (541, 508)
Screenshot: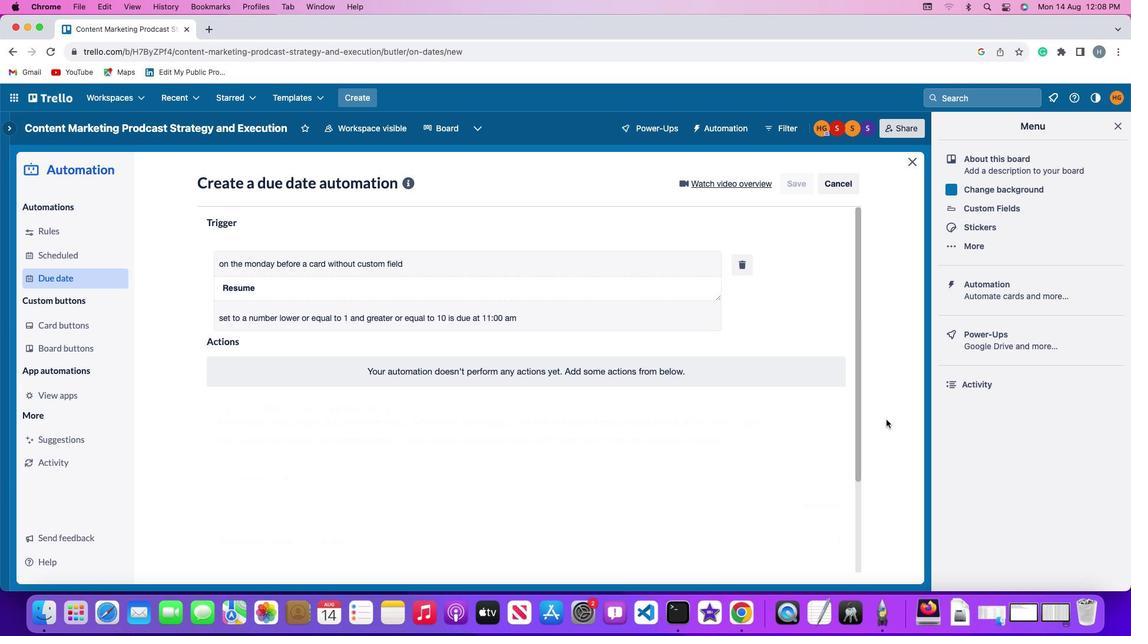 
Action: Mouse pressed left at (541, 508)
Screenshot: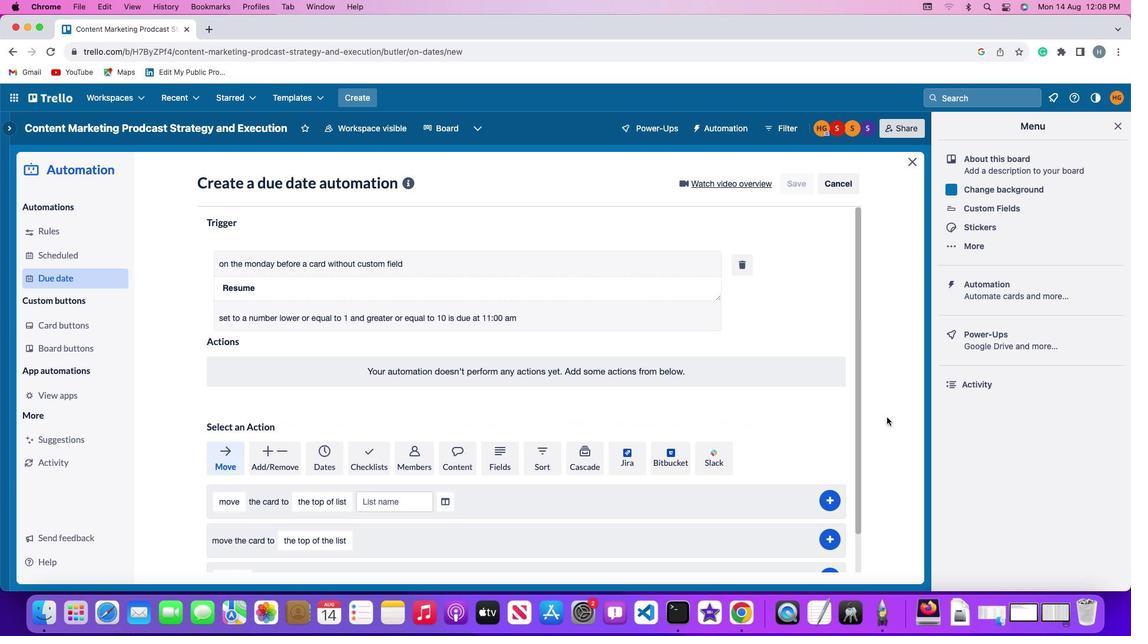 
Action: Mouse moved to (548, 420)
Screenshot: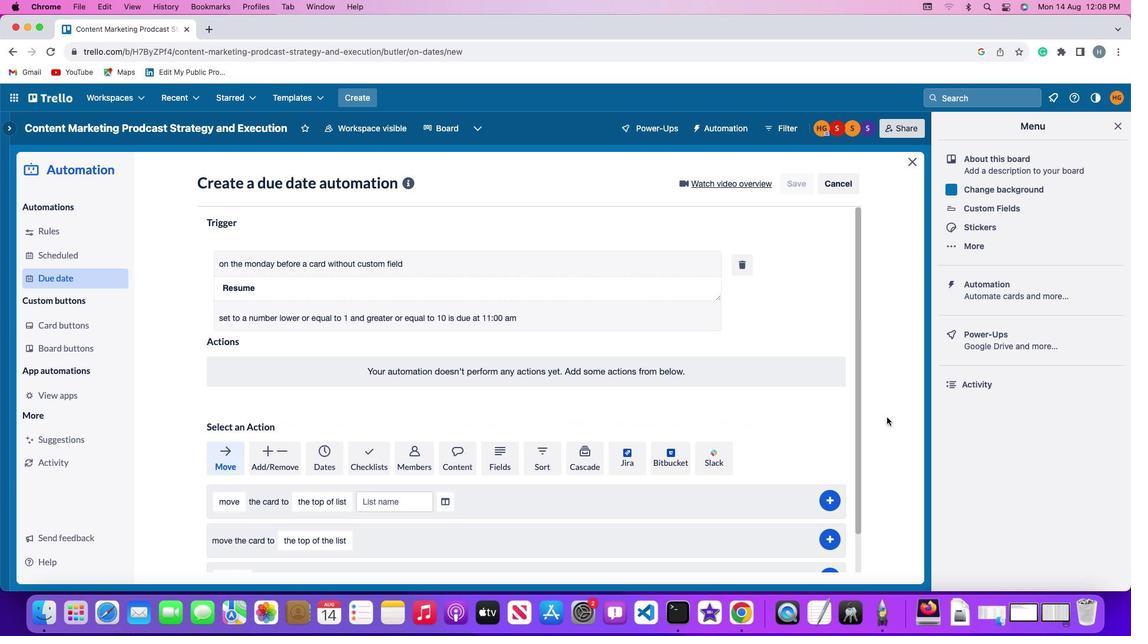 
